 Task: Add a signature Lincoln Davis containing With heartfelt thanks and warm wishes, Lincoln Davis to email address softage.6@softage.net and add a folder Shipping labels
Action: Mouse moved to (107, 105)
Screenshot: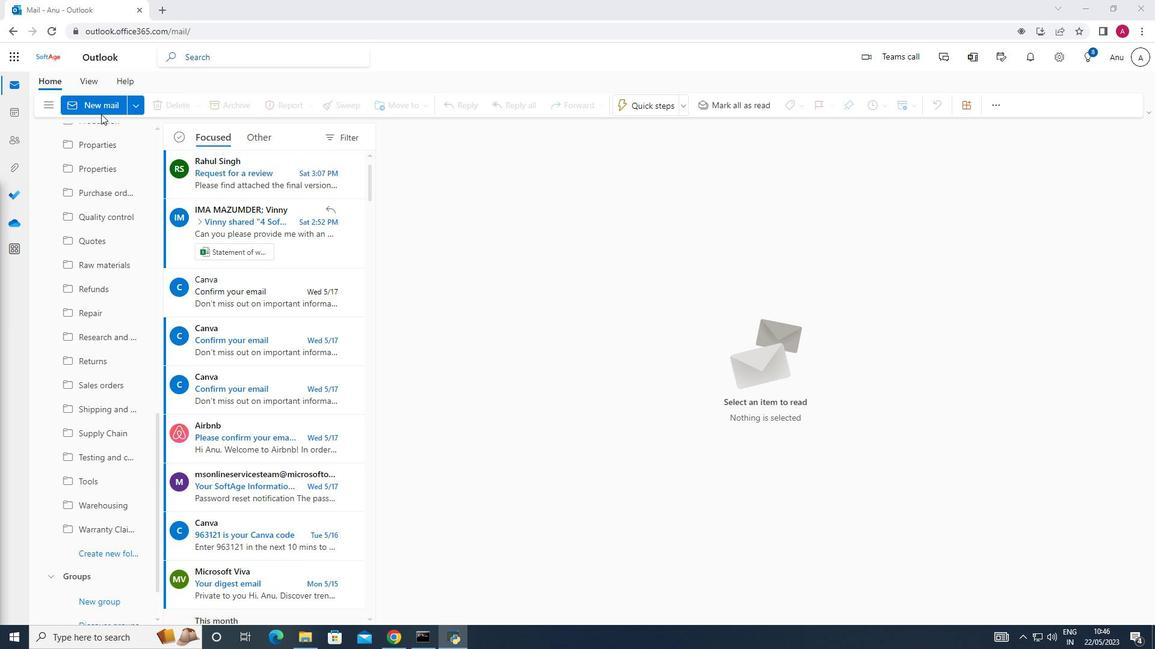 
Action: Mouse pressed left at (107, 105)
Screenshot: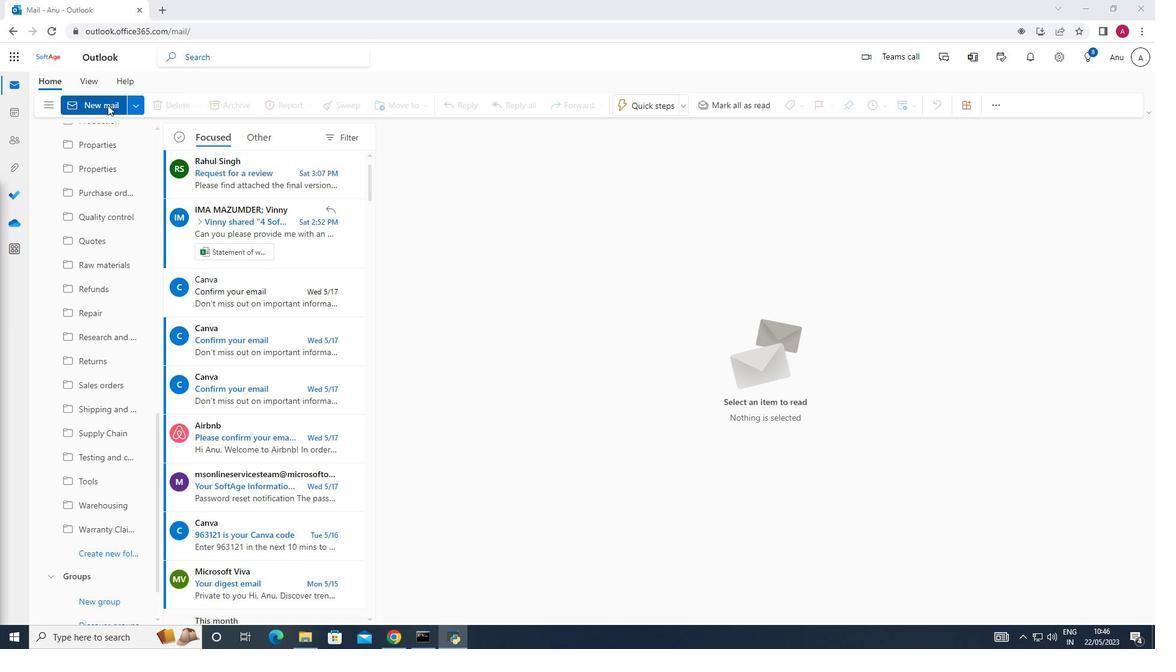 
Action: Mouse moved to (821, 102)
Screenshot: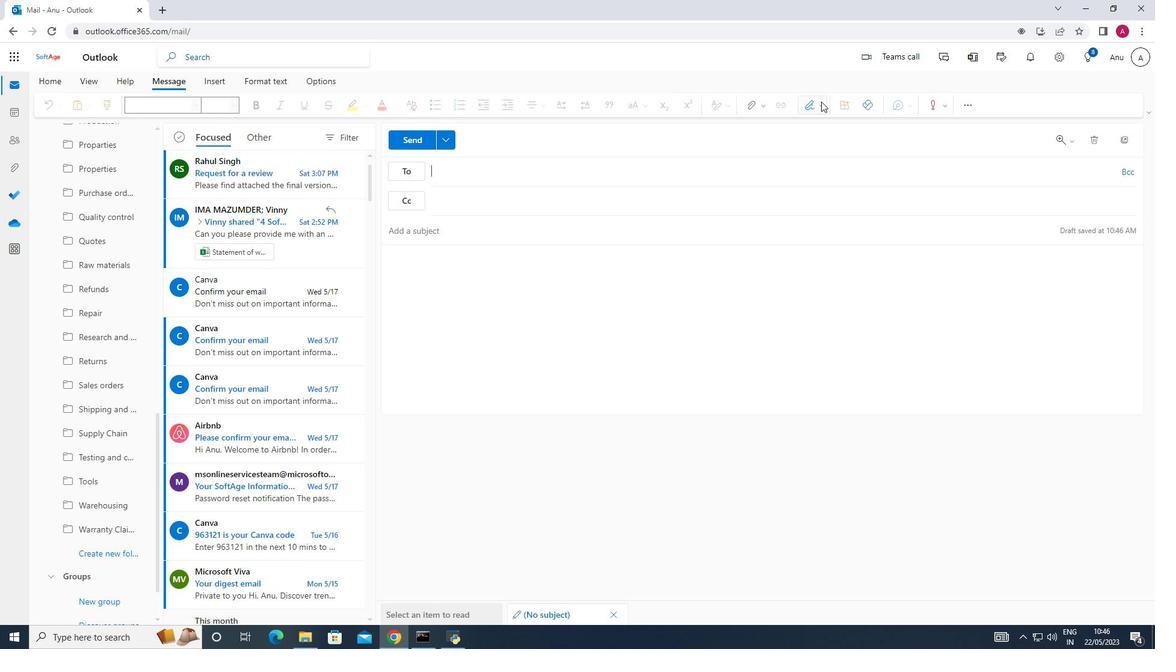 
Action: Mouse pressed left at (821, 102)
Screenshot: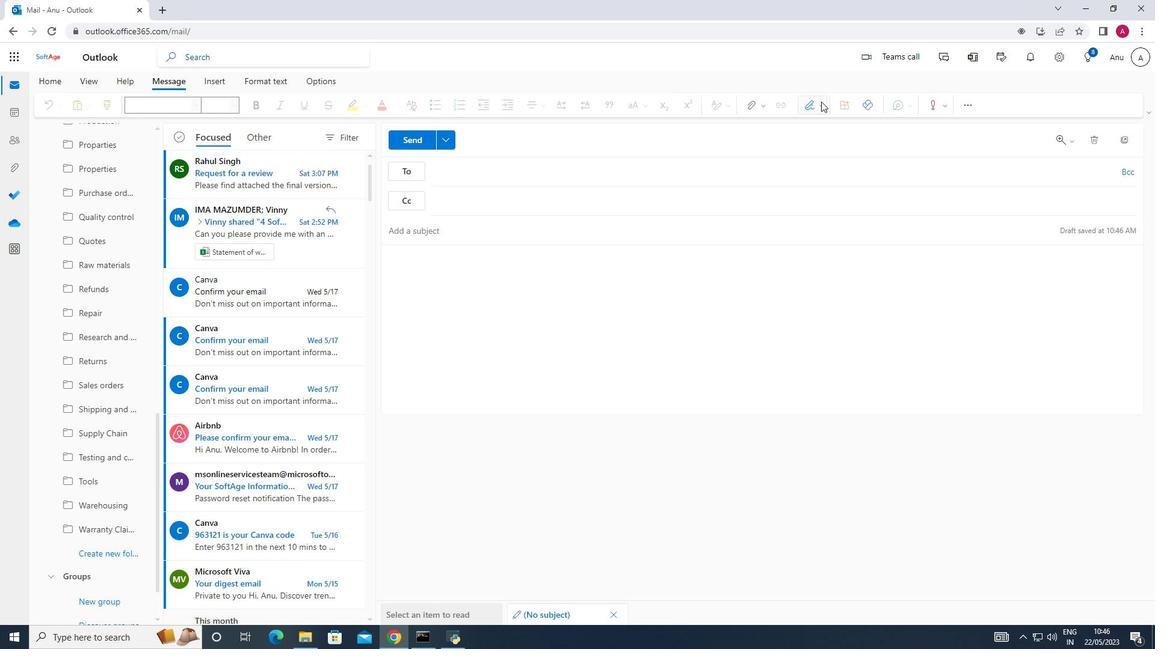 
Action: Mouse moved to (802, 153)
Screenshot: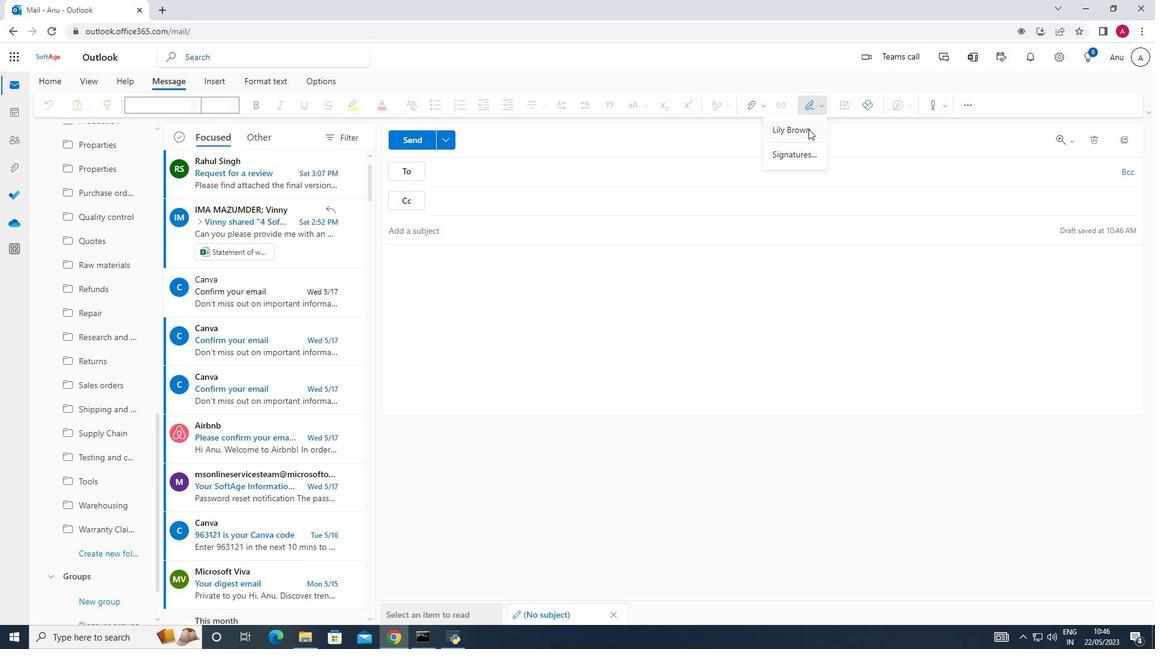 
Action: Mouse pressed left at (802, 153)
Screenshot: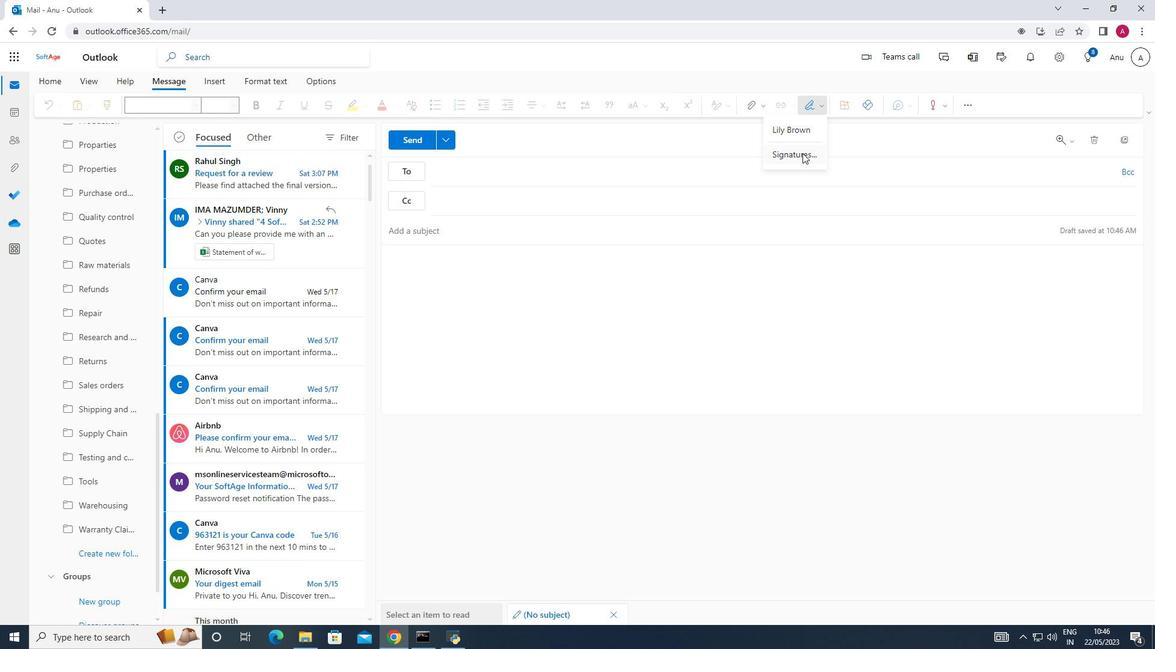 
Action: Mouse moved to (811, 197)
Screenshot: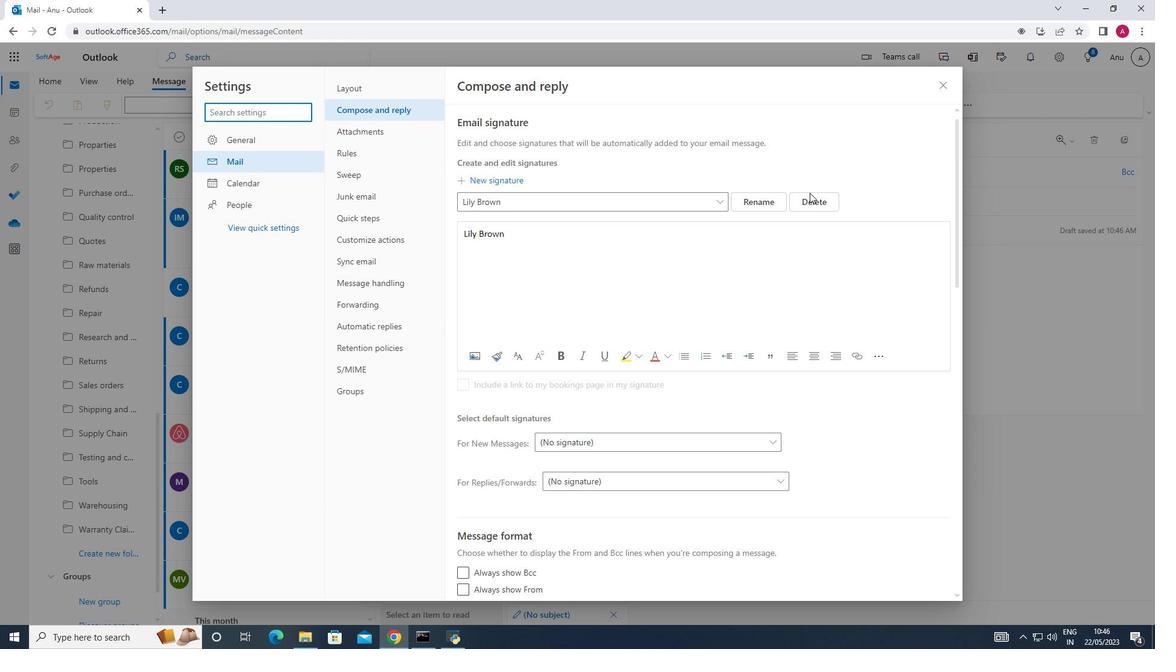 
Action: Mouse pressed left at (811, 197)
Screenshot: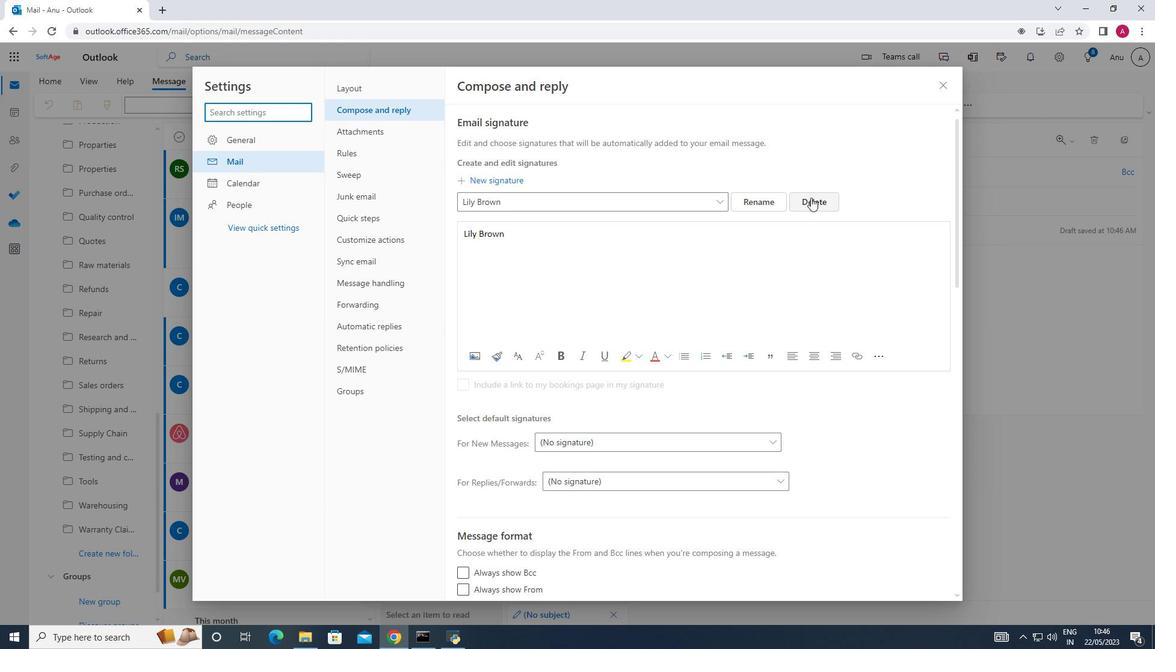 
Action: Mouse moved to (510, 203)
Screenshot: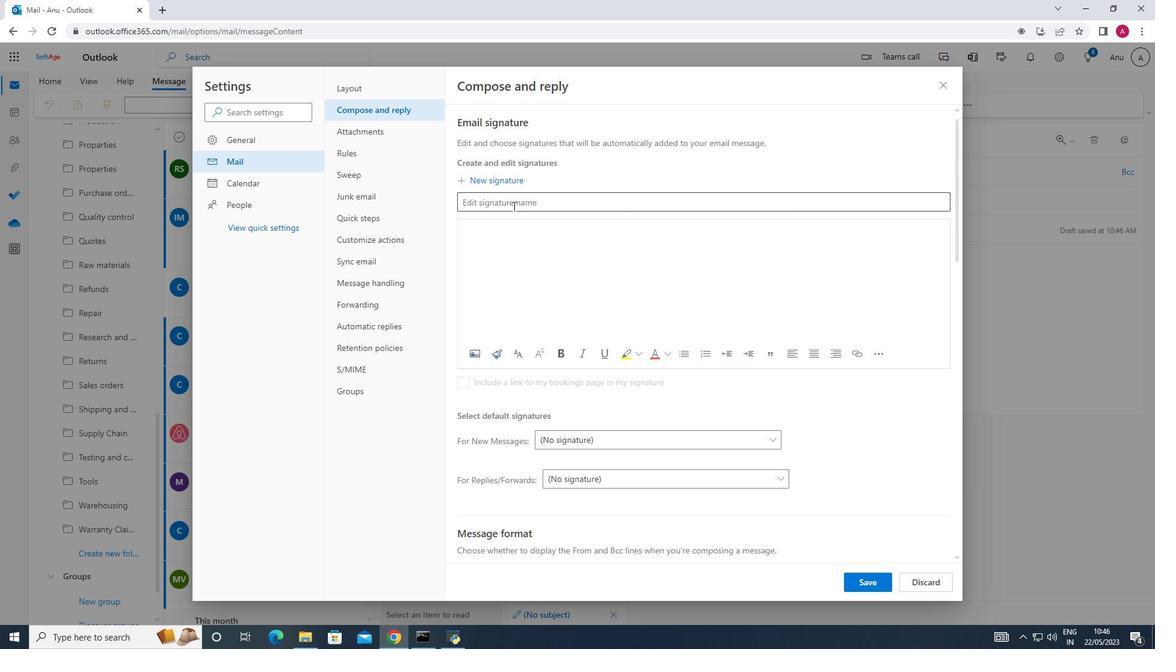 
Action: Mouse pressed left at (510, 203)
Screenshot: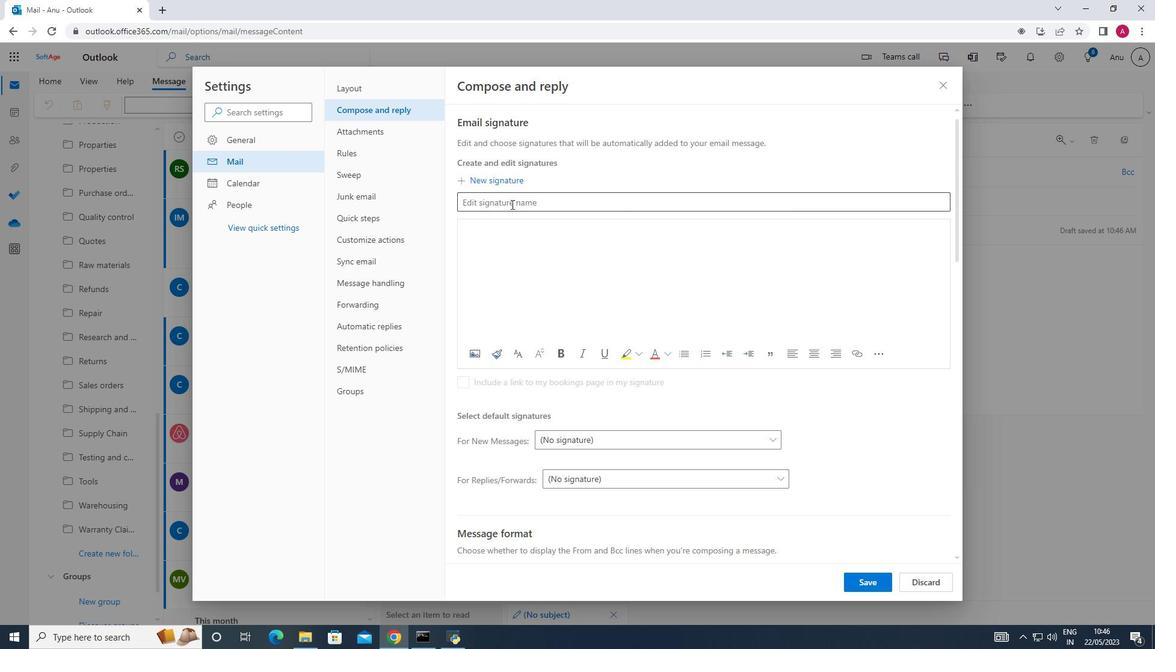 
Action: Key pressed <Key.shift><Key.shift><Key.shift><Key.shift><Key.shift><Key.shift><Key.shift><Key.shift><Key.shift><Key.shift><Key.shift><Key.shift><Key.shift><Key.shift><Key.shift><Key.shift><Key.shift><Key.shift><Key.shift><Key.shift><Key.shift><Key.shift><Key.shift><Key.shift><Key.shift><Key.shift><Key.shift><Key.shift><Key.shift><Key.shift><Key.shift><Key.shift><Key.shift><Key.shift><Key.shift><Key.shift><Key.shift><Key.shift><Key.shift><Key.shift>Lincoln<Key.space><Key.shift>Davis
Screenshot: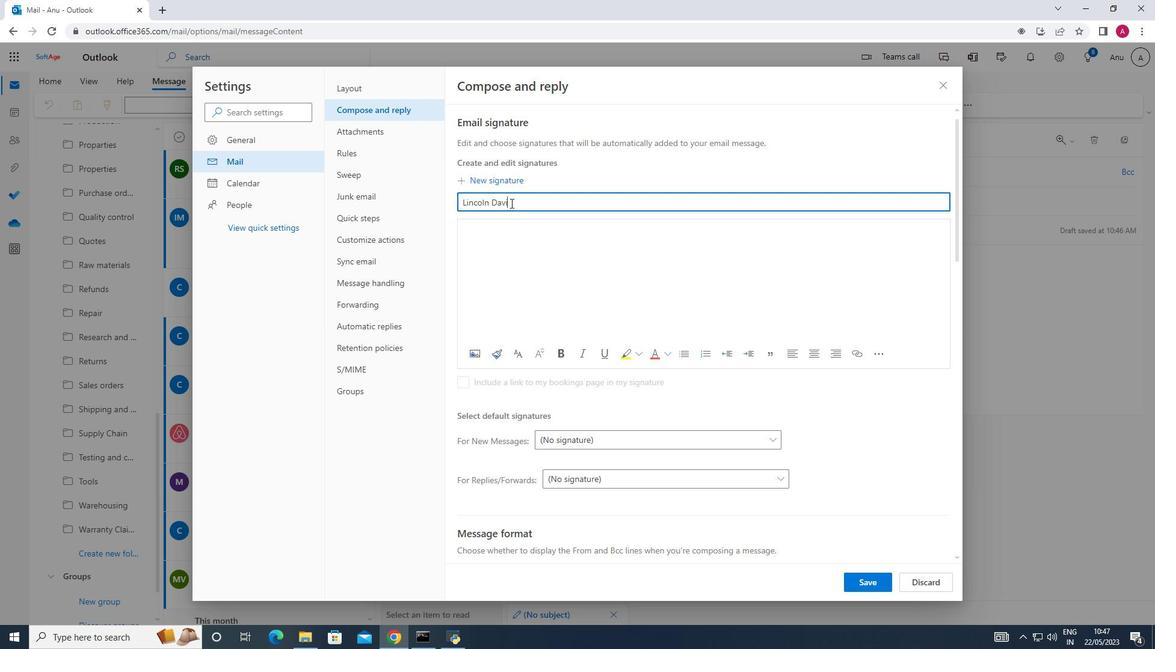 
Action: Mouse moved to (481, 224)
Screenshot: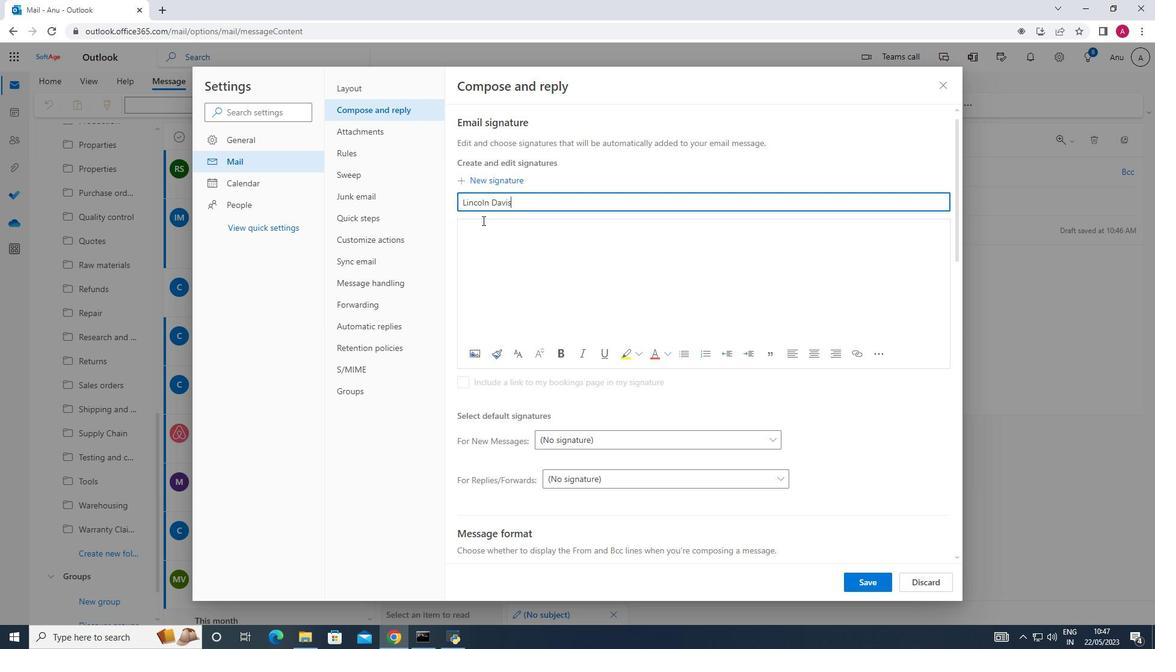 
Action: Mouse pressed left at (481, 224)
Screenshot: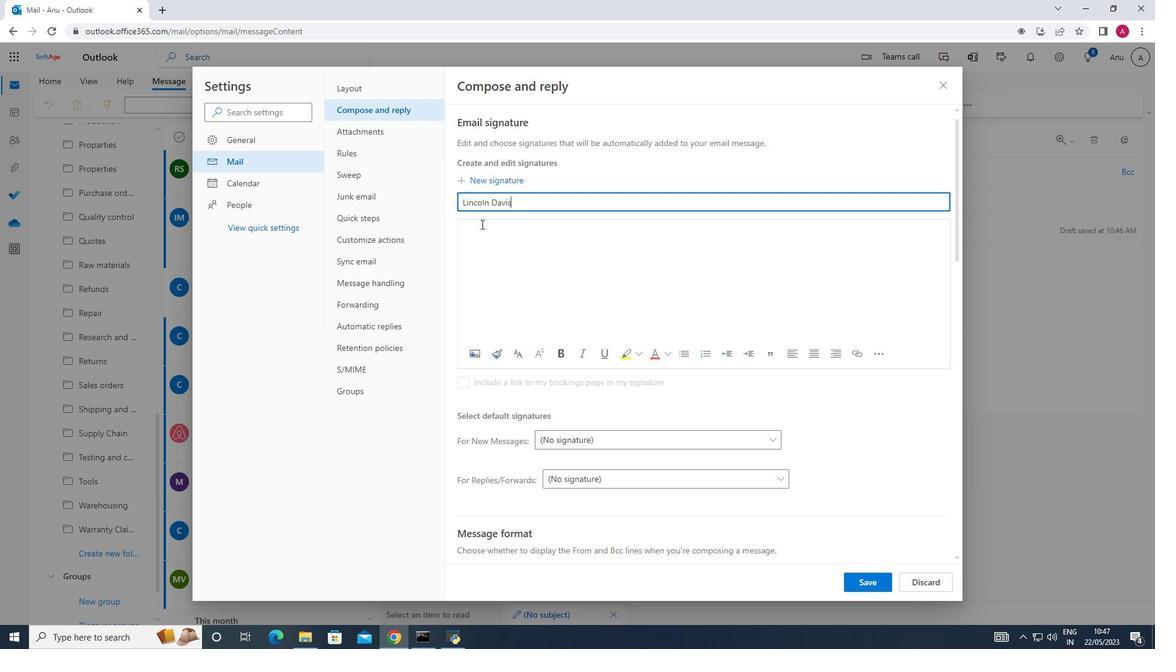 
Action: Mouse moved to (480, 225)
Screenshot: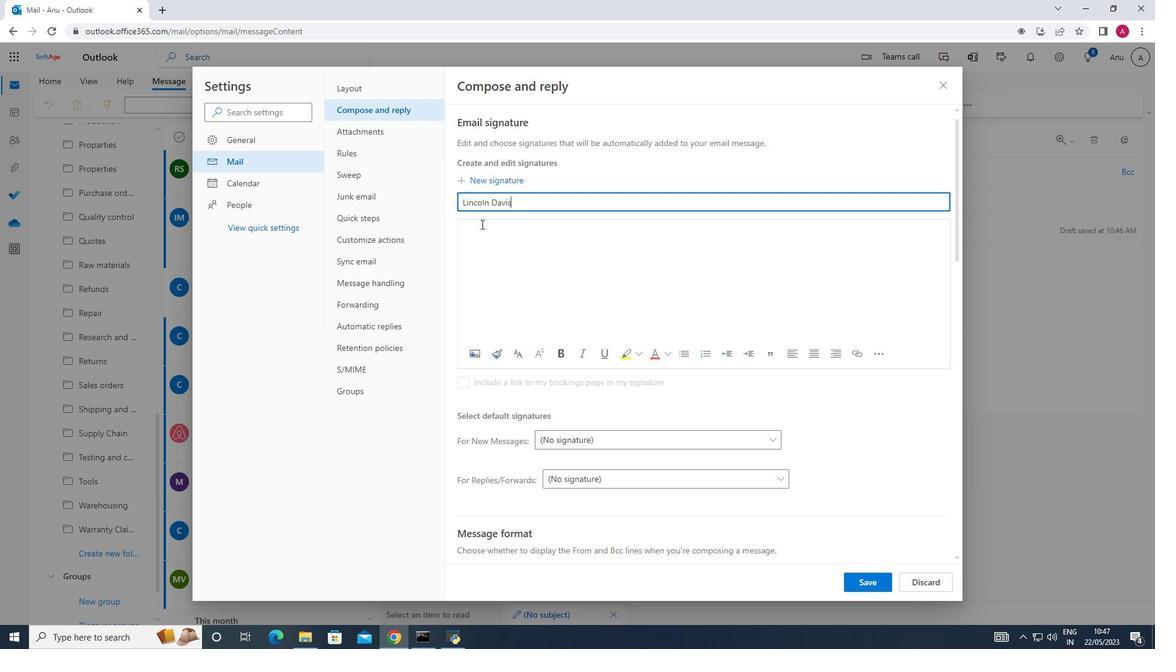 
Action: Key pressed <Key.shift>Lincoln<Key.space><Key.shift>Davis
Screenshot: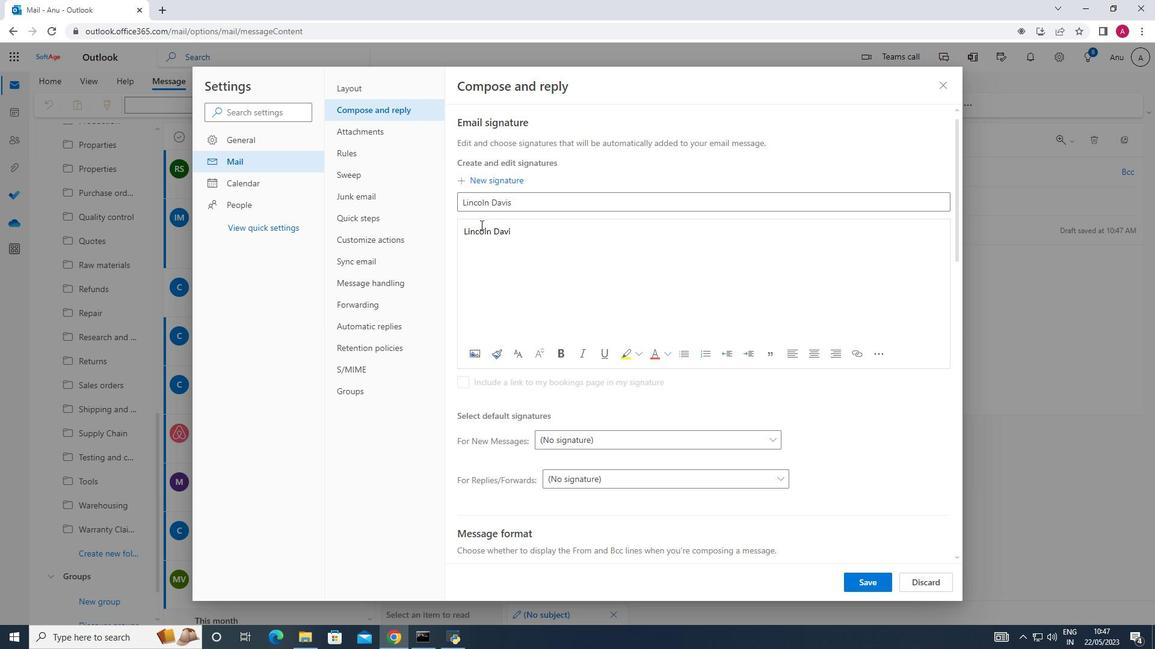
Action: Mouse moved to (867, 584)
Screenshot: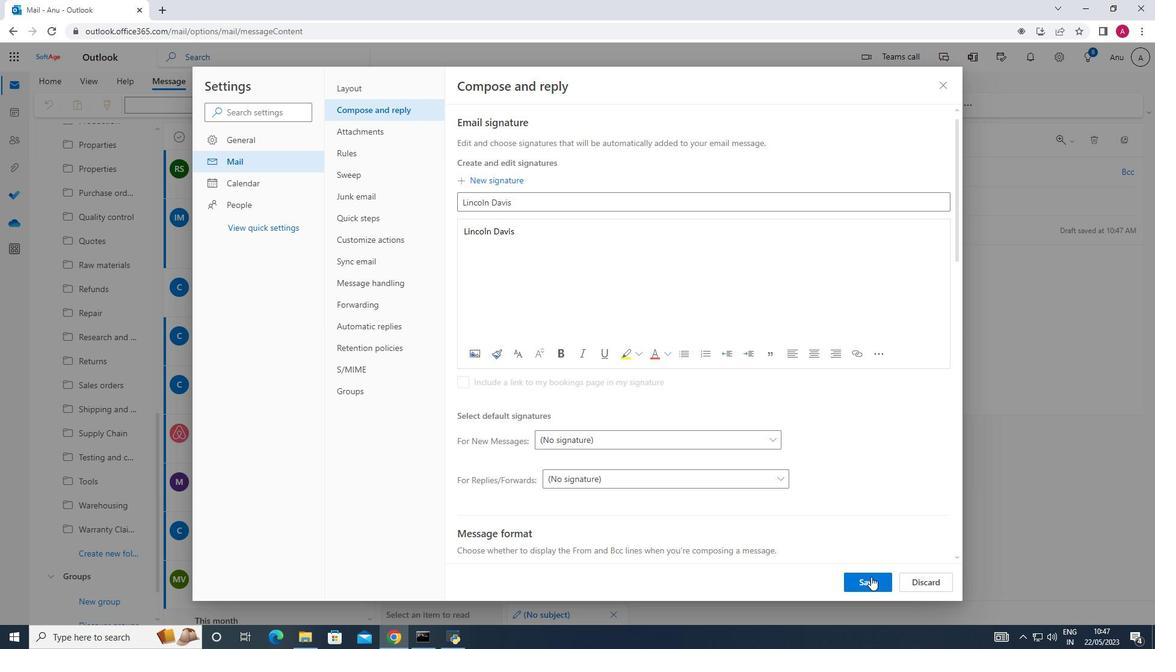 
Action: Mouse pressed left at (867, 584)
Screenshot: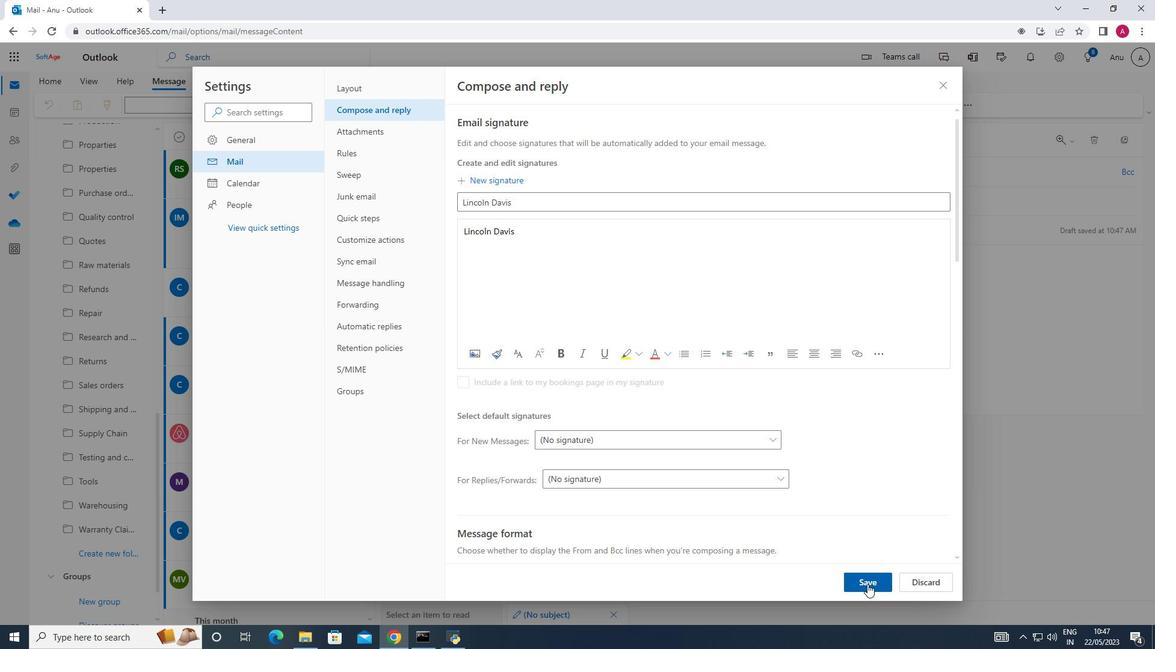 
Action: Mouse moved to (950, 87)
Screenshot: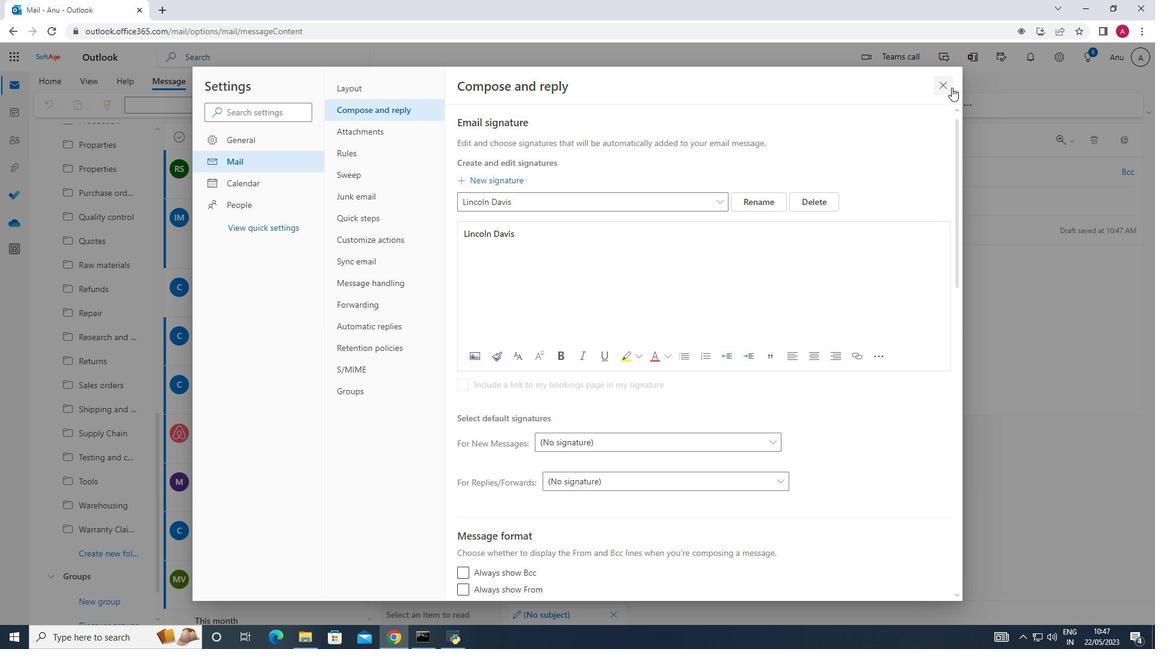 
Action: Mouse pressed left at (950, 87)
Screenshot: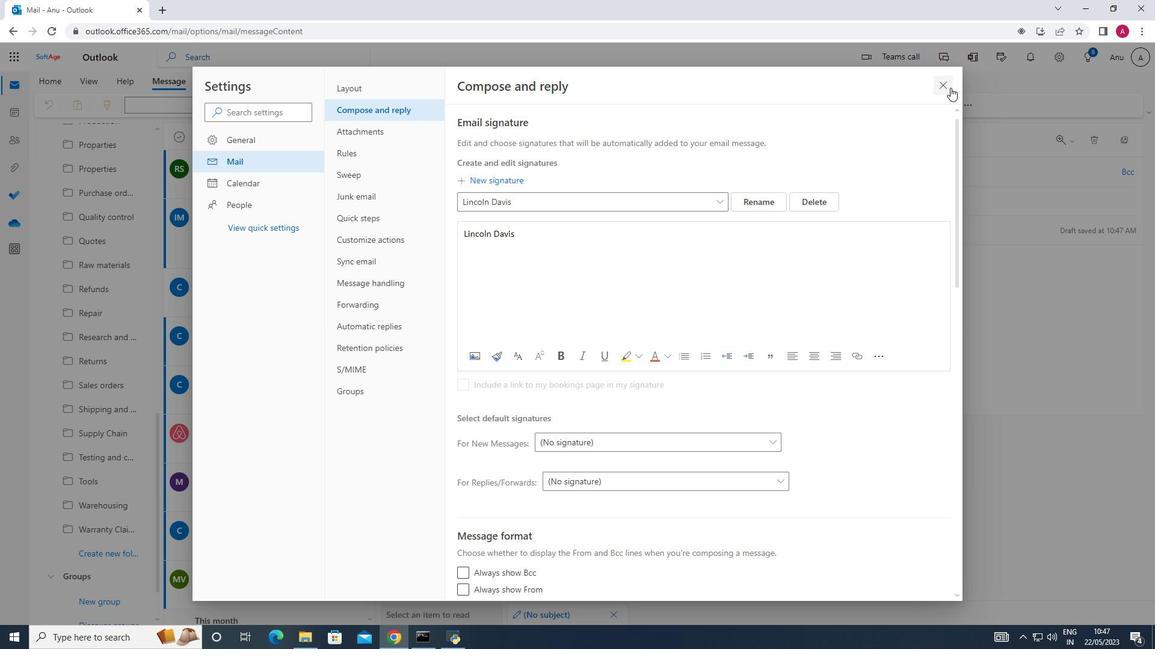 
Action: Mouse moved to (826, 102)
Screenshot: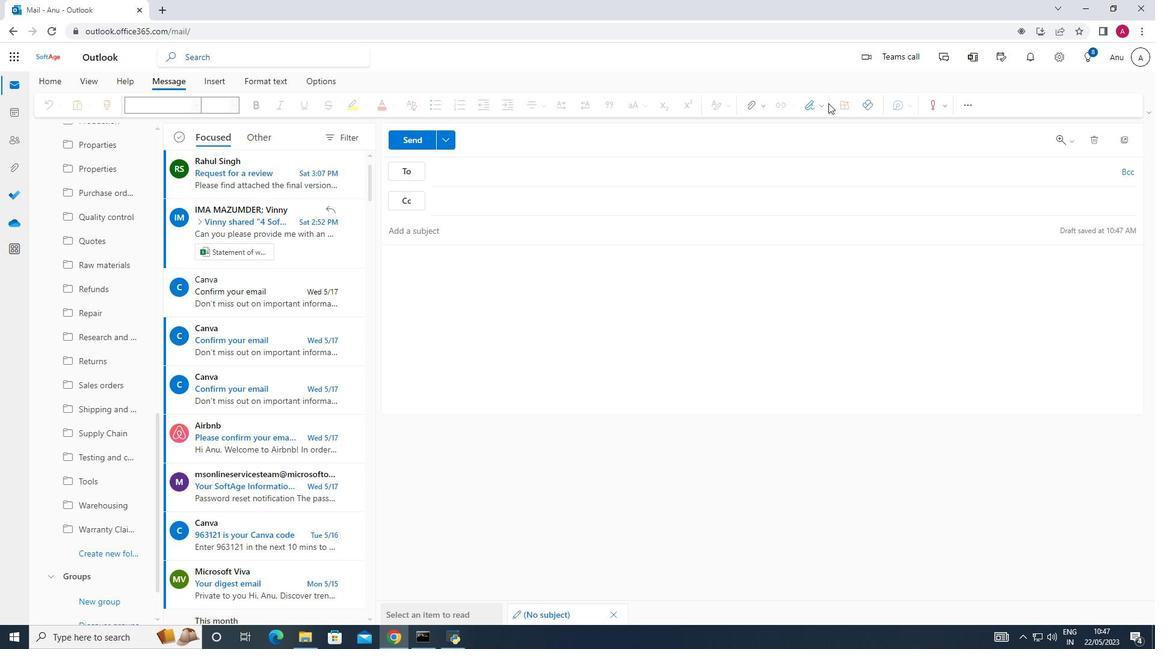 
Action: Mouse pressed left at (826, 102)
Screenshot: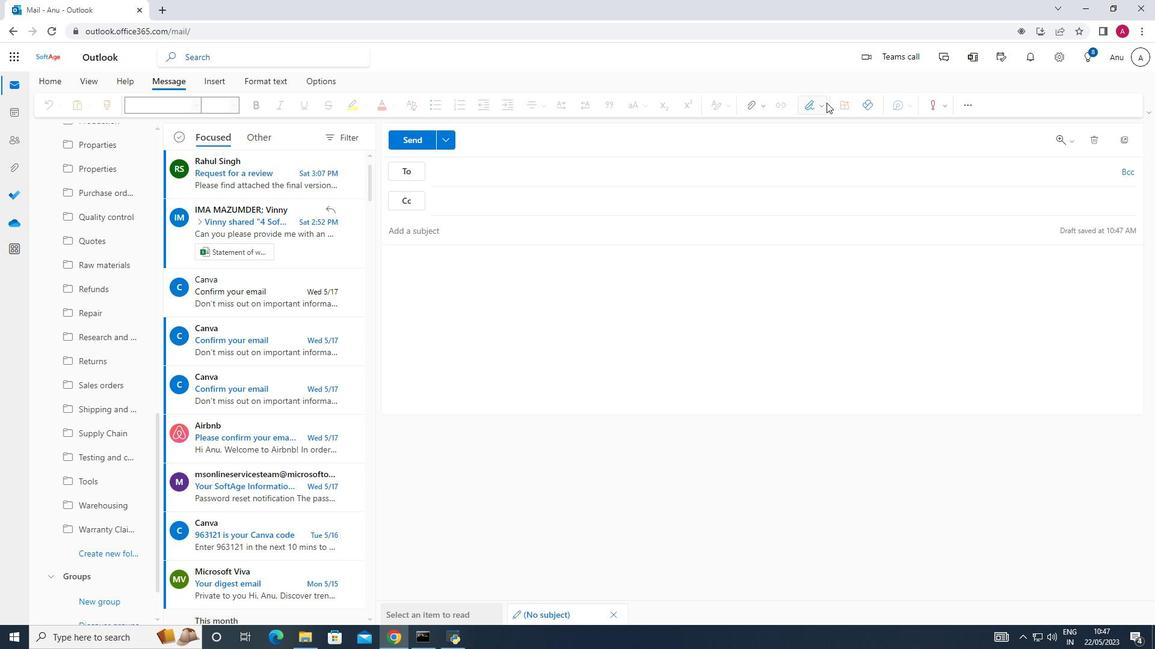 
Action: Mouse moved to (814, 132)
Screenshot: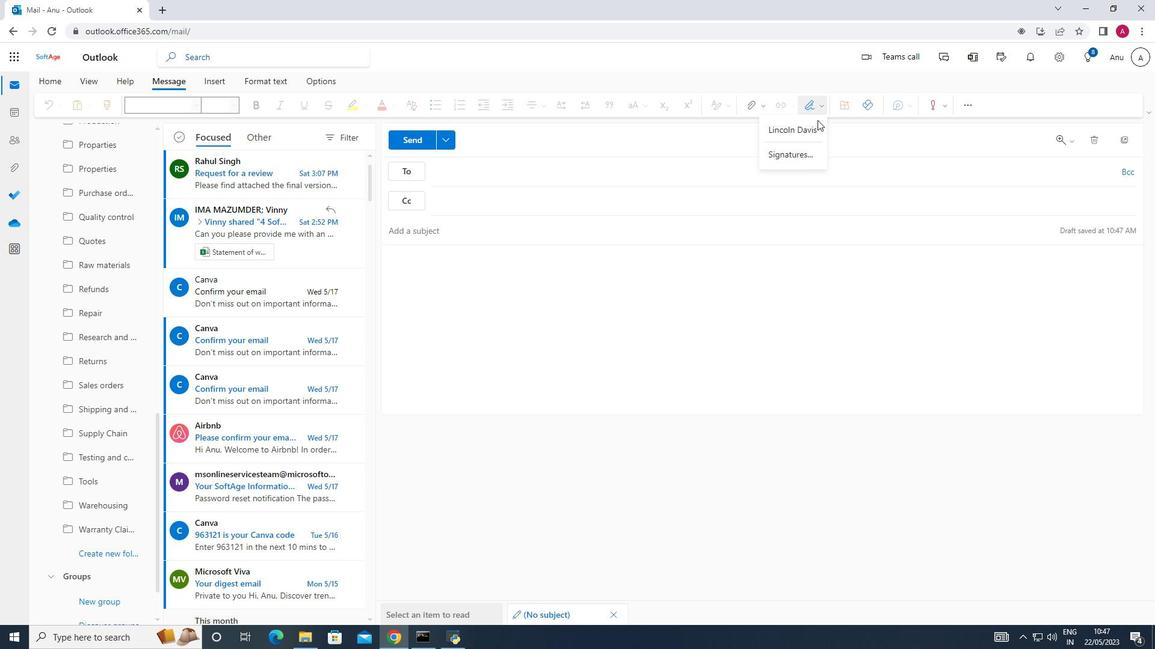 
Action: Mouse pressed left at (814, 132)
Screenshot: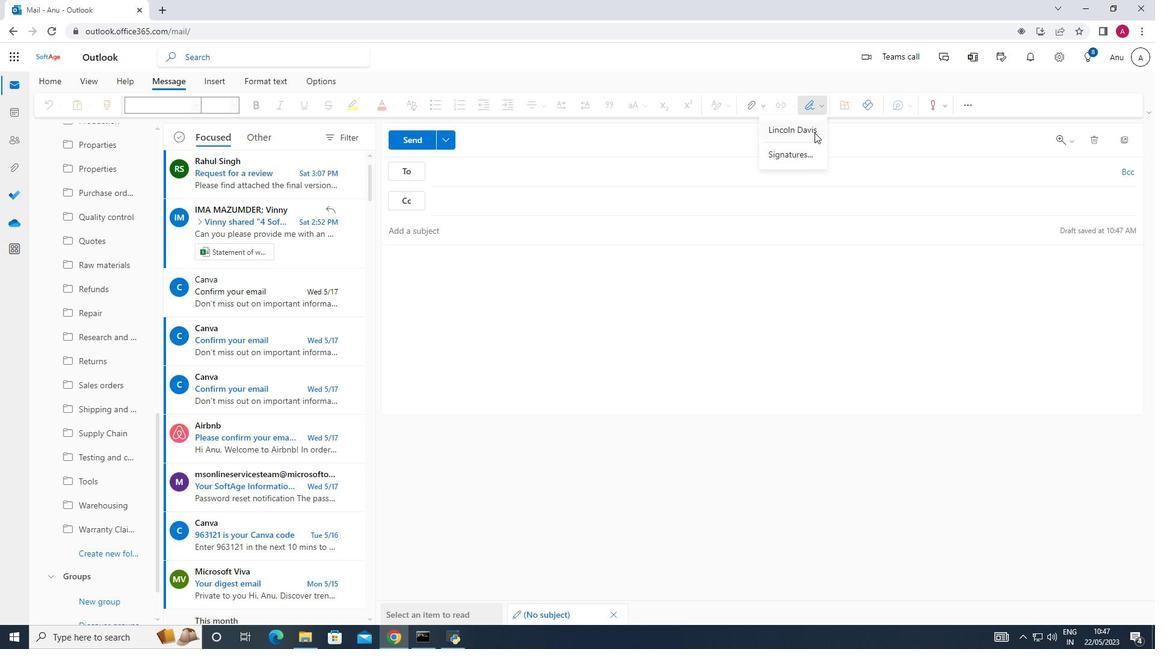 
Action: Mouse moved to (443, 250)
Screenshot: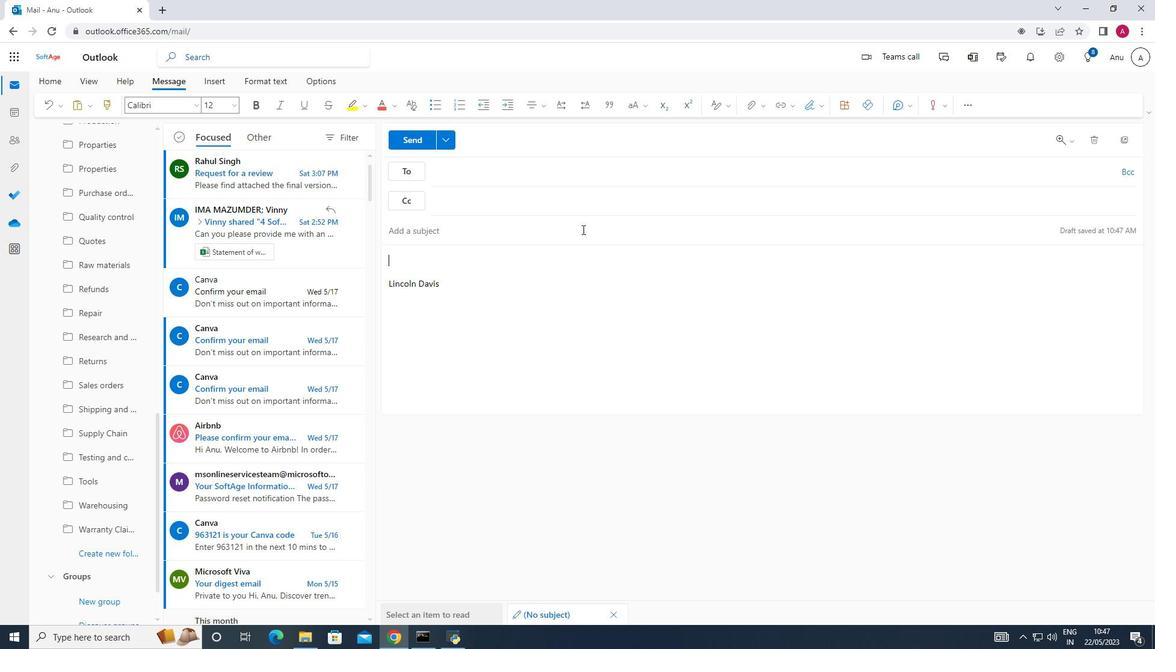 
Action: Key pressed <Key.shift>Heartfelt<Key.space>thanks<Key.space>and<Key.space>warm<Key.space>wishes.
Screenshot: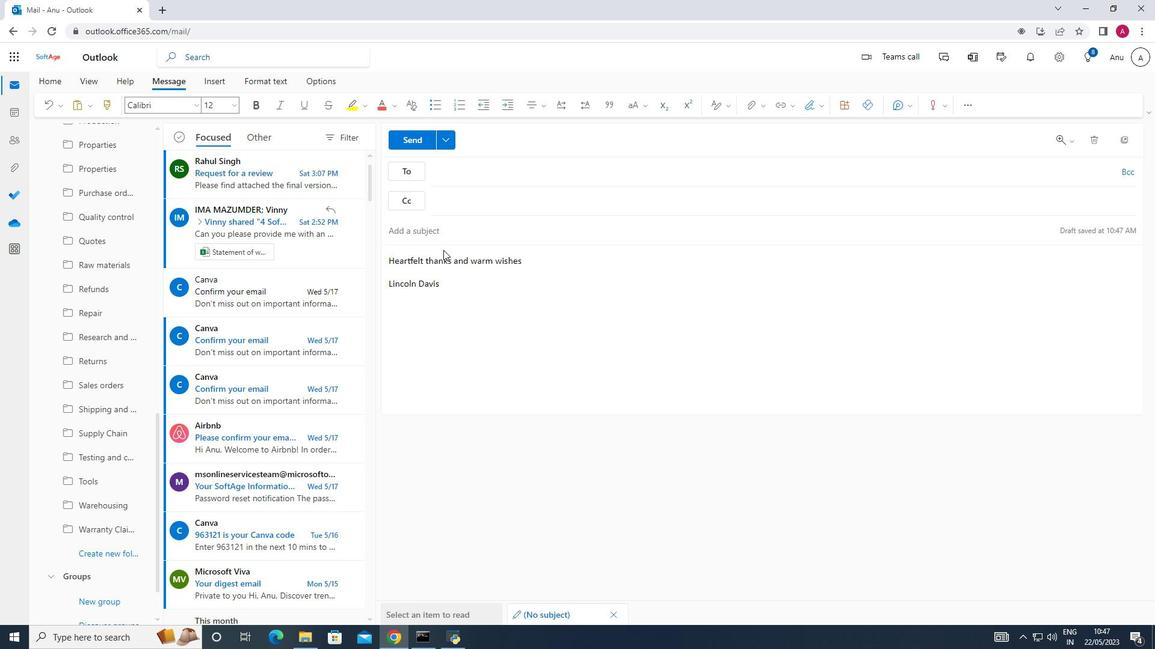 
Action: Mouse moved to (446, 169)
Screenshot: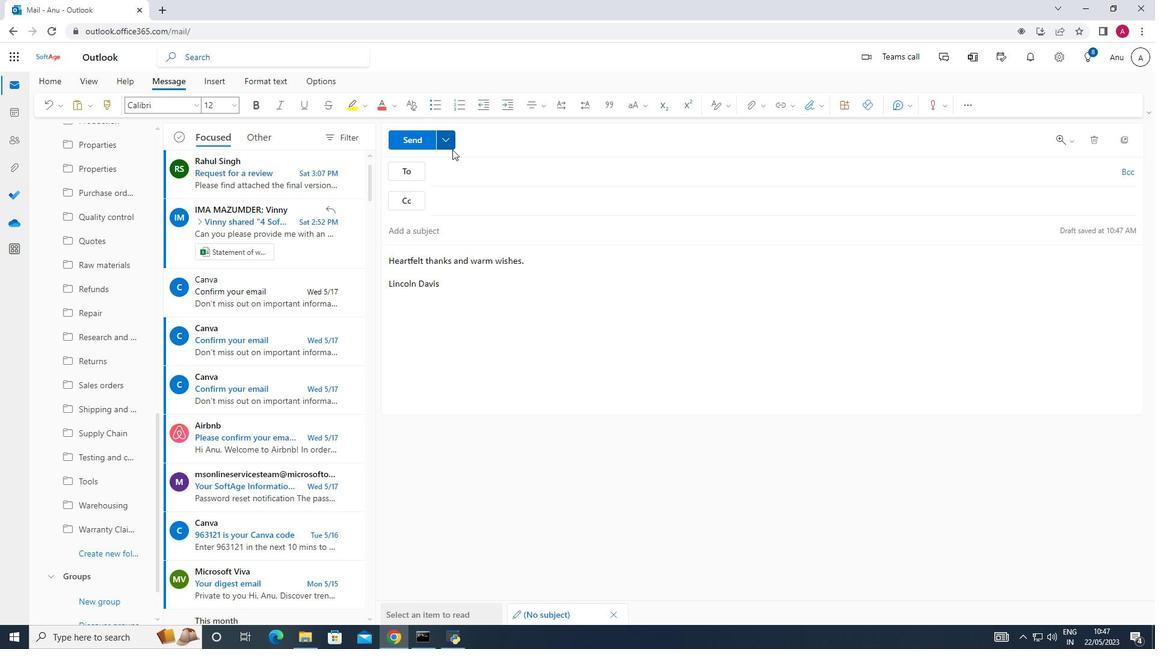 
Action: Mouse pressed left at (446, 169)
Screenshot: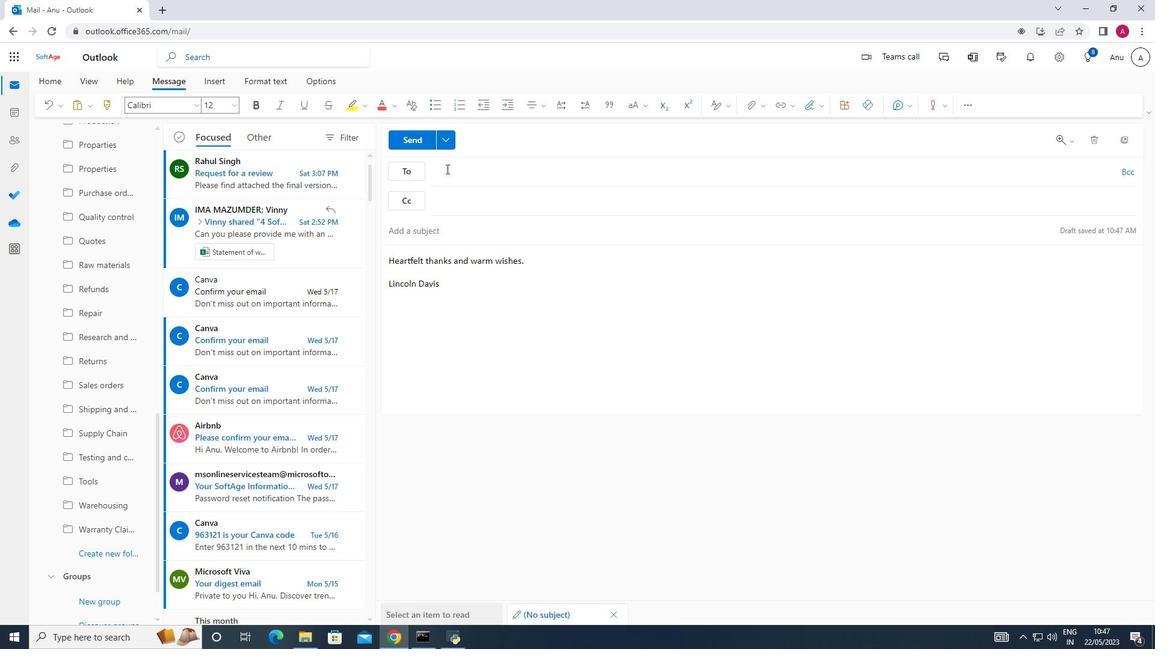 
Action: Key pressed softage.6<Key.shift>@softage,<Key.backspace>.net
Screenshot: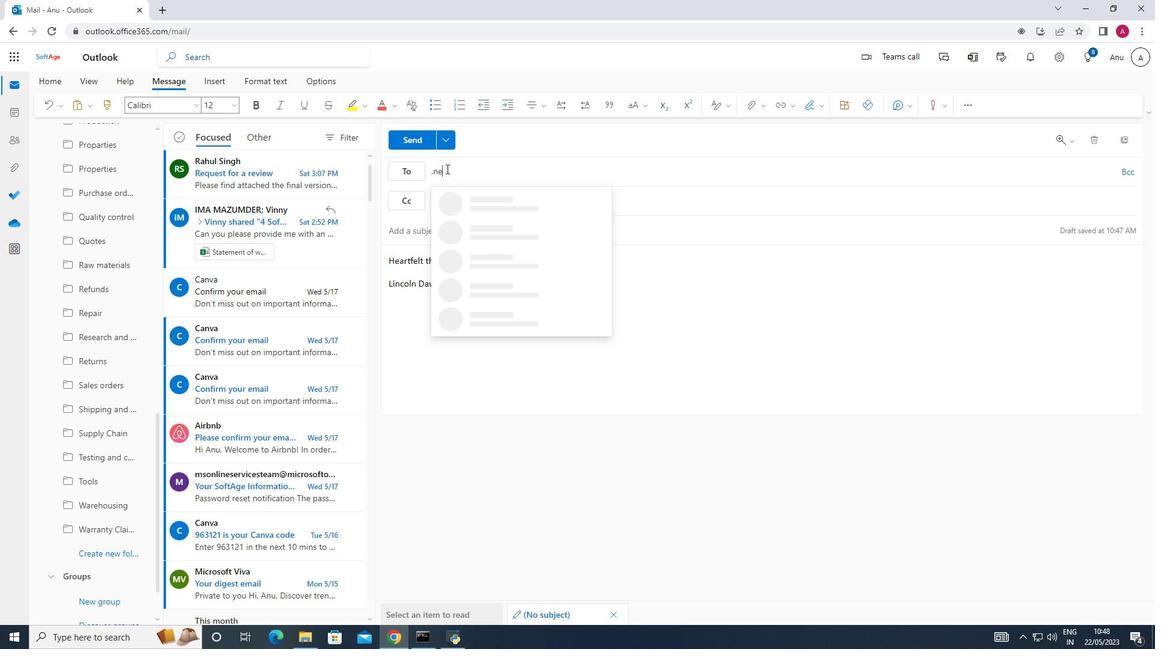 
Action: Mouse moved to (450, 167)
Screenshot: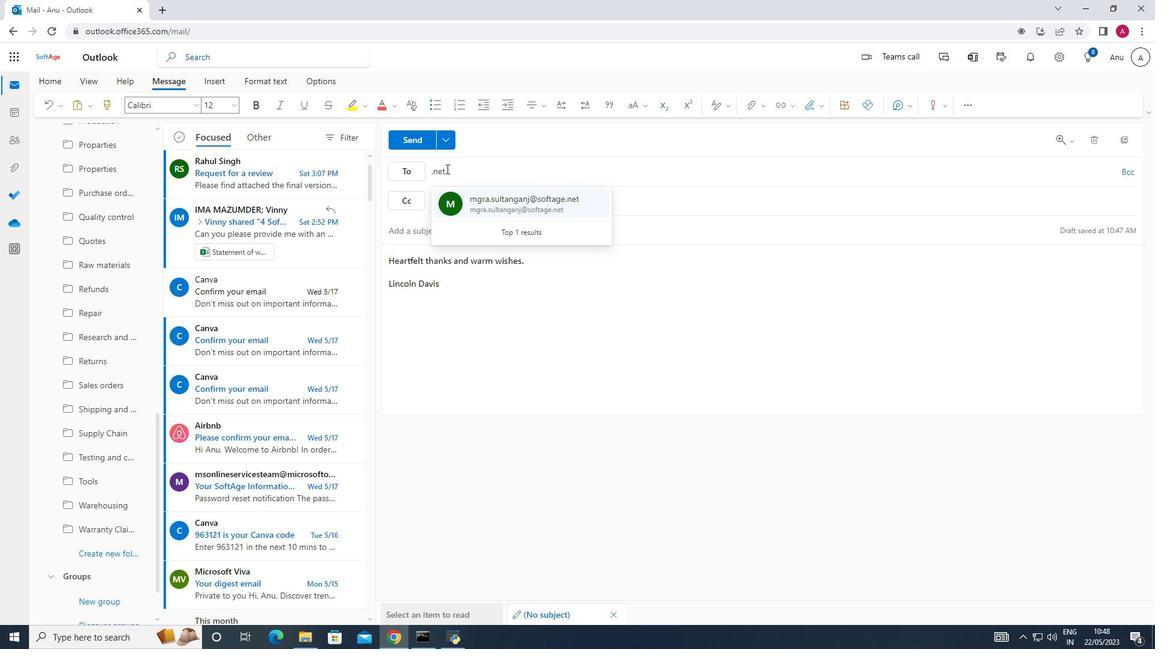
Action: Key pressed <Key.backspace><Key.backspace><Key.backspace><Key.backspace><Key.backspace><Key.backspace><Key.backspace><Key.backspace><Key.backspace><Key.backspace><Key.backspace><Key.backspace><Key.backspace><Key.backspace><Key.backspace>softage.6<Key.shift>@
Screenshot: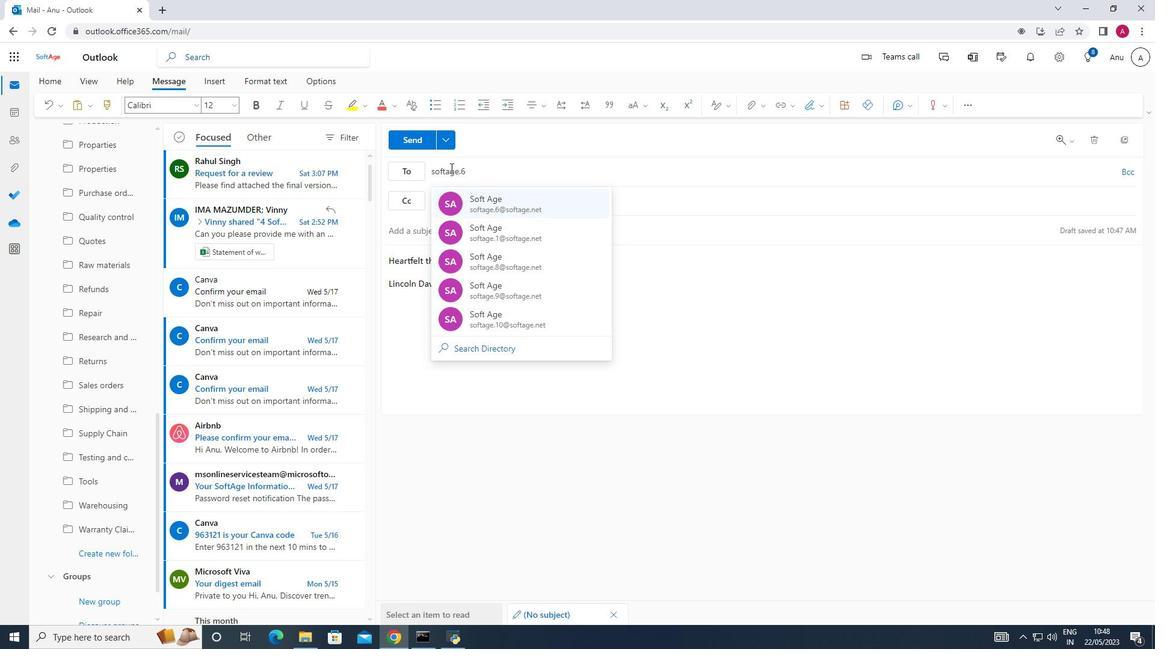 
Action: Mouse moved to (527, 195)
Screenshot: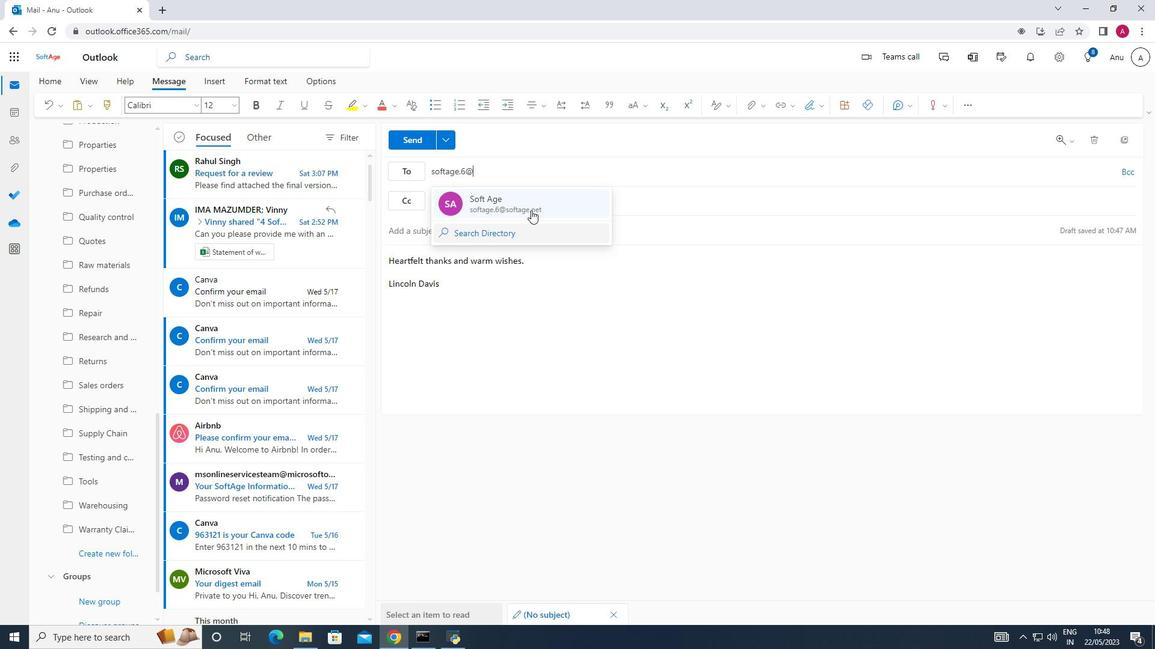
Action: Mouse pressed left at (527, 195)
Screenshot: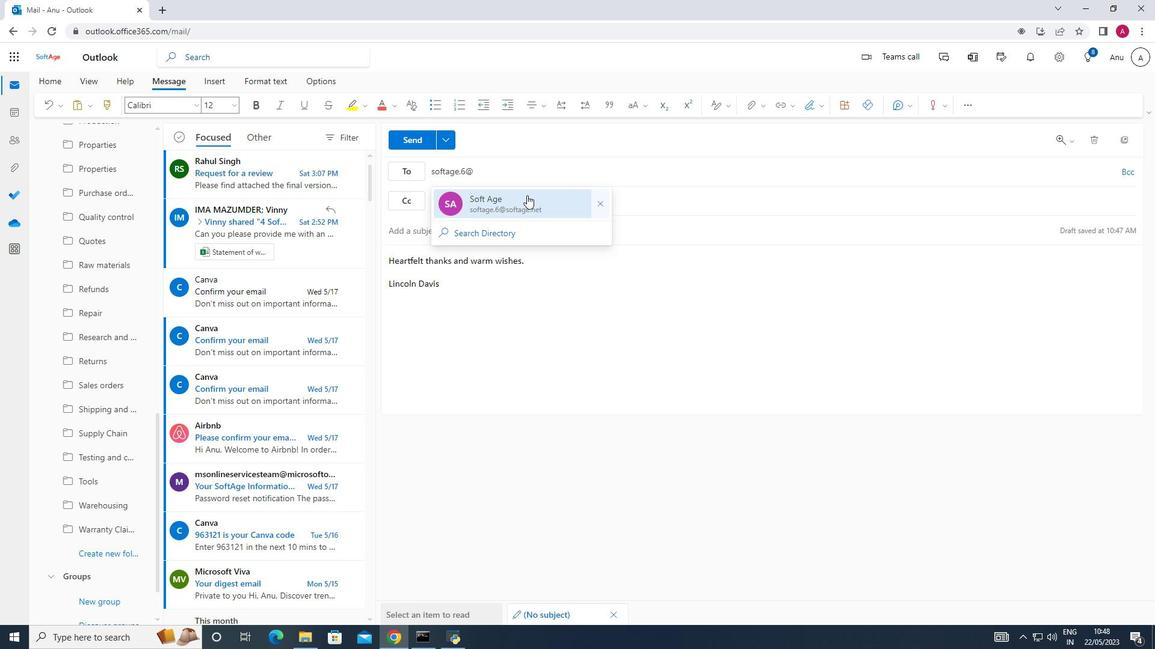 
Action: Mouse moved to (103, 551)
Screenshot: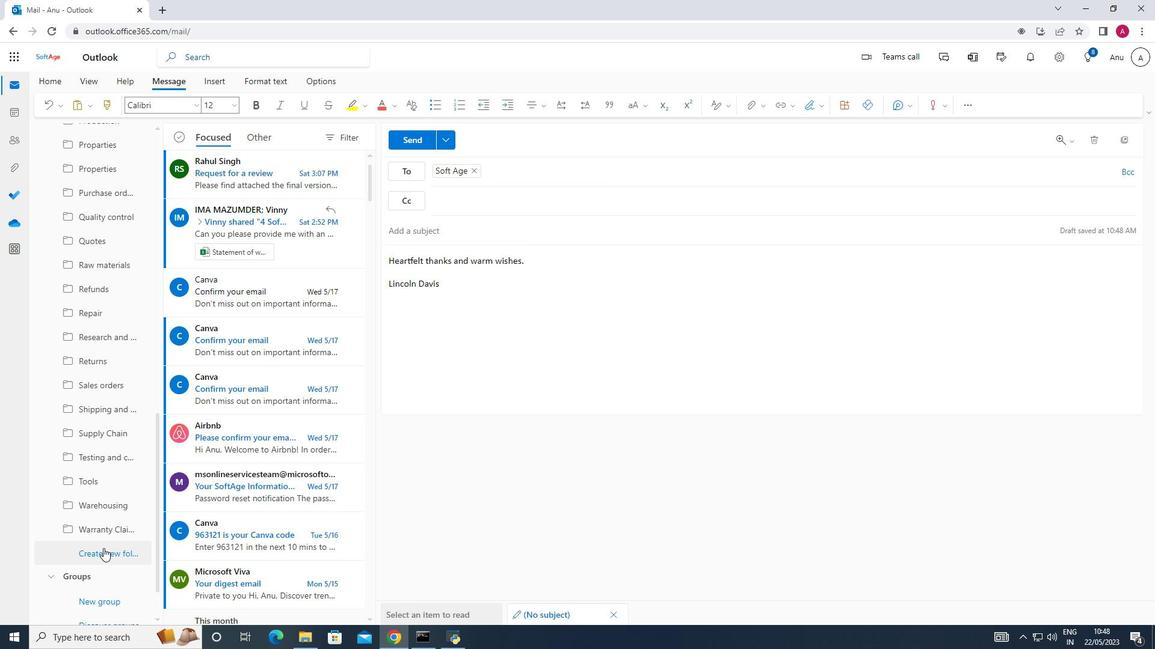 
Action: Mouse pressed left at (103, 551)
Screenshot: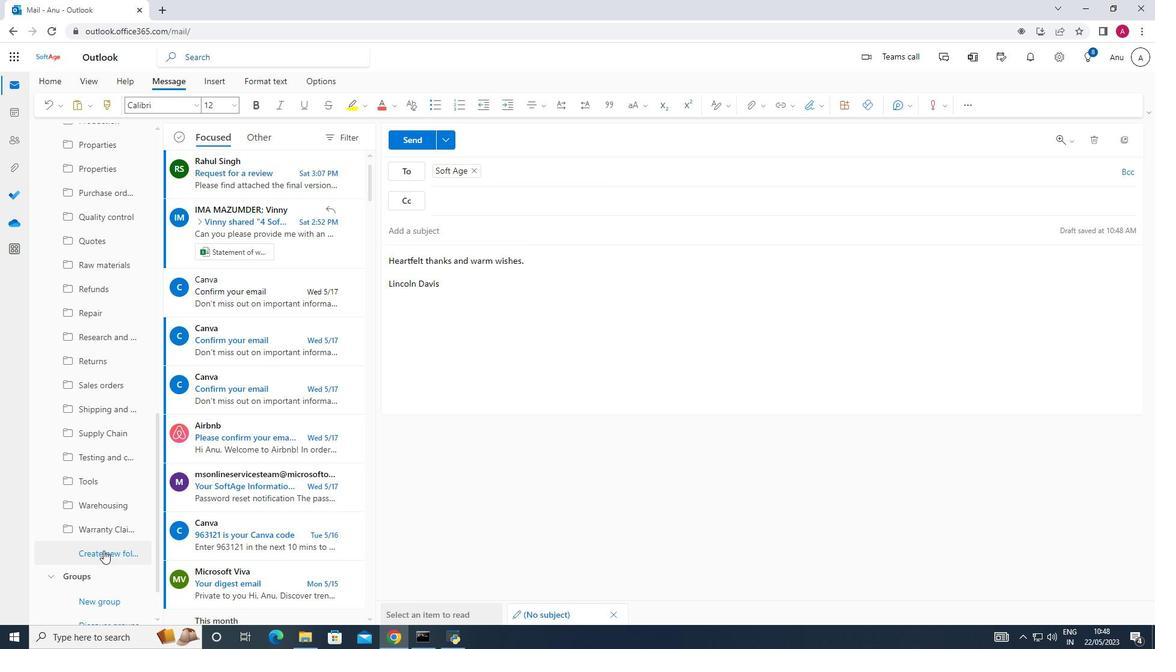 
Action: Mouse moved to (77, 547)
Screenshot: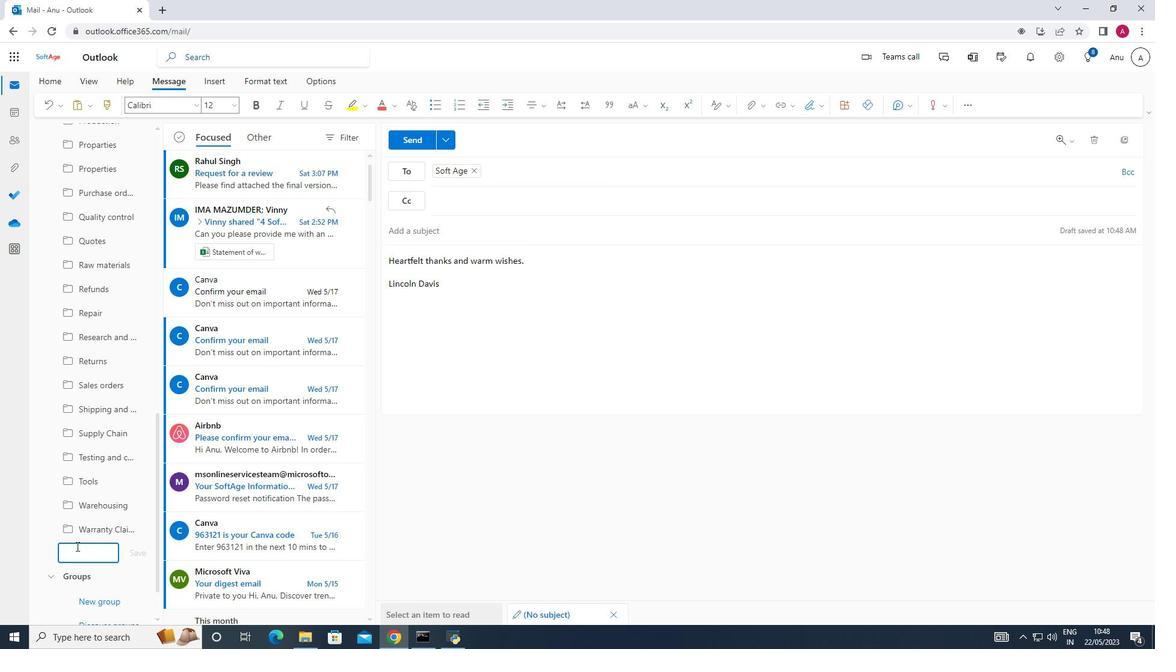
Action: Key pressed <Key.shift>Shipping<Key.space><Key.shift>labels
Screenshot: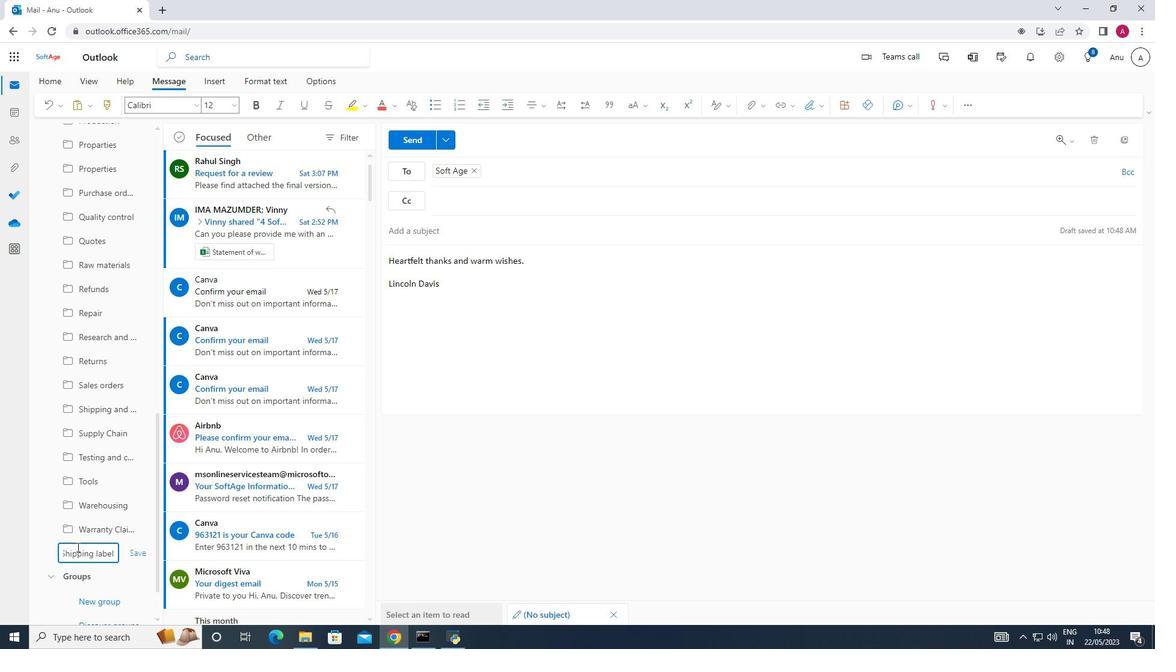 
Action: Mouse moved to (148, 508)
Screenshot: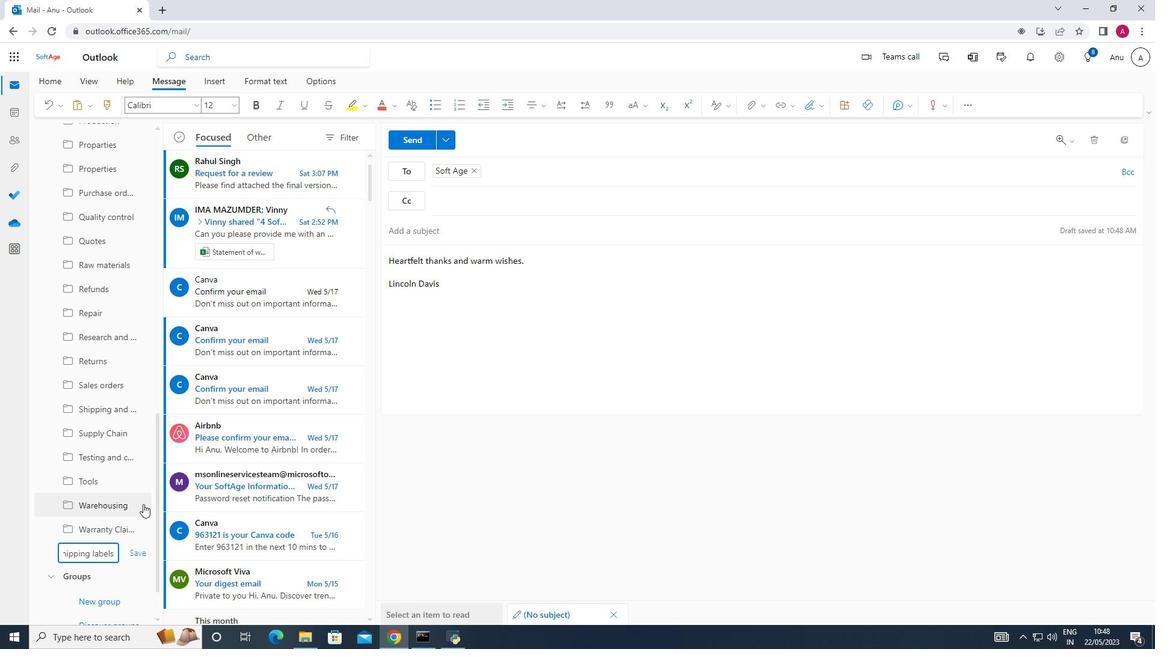 
Action: Mouse scrolled (148, 507) with delta (0, 0)
Screenshot: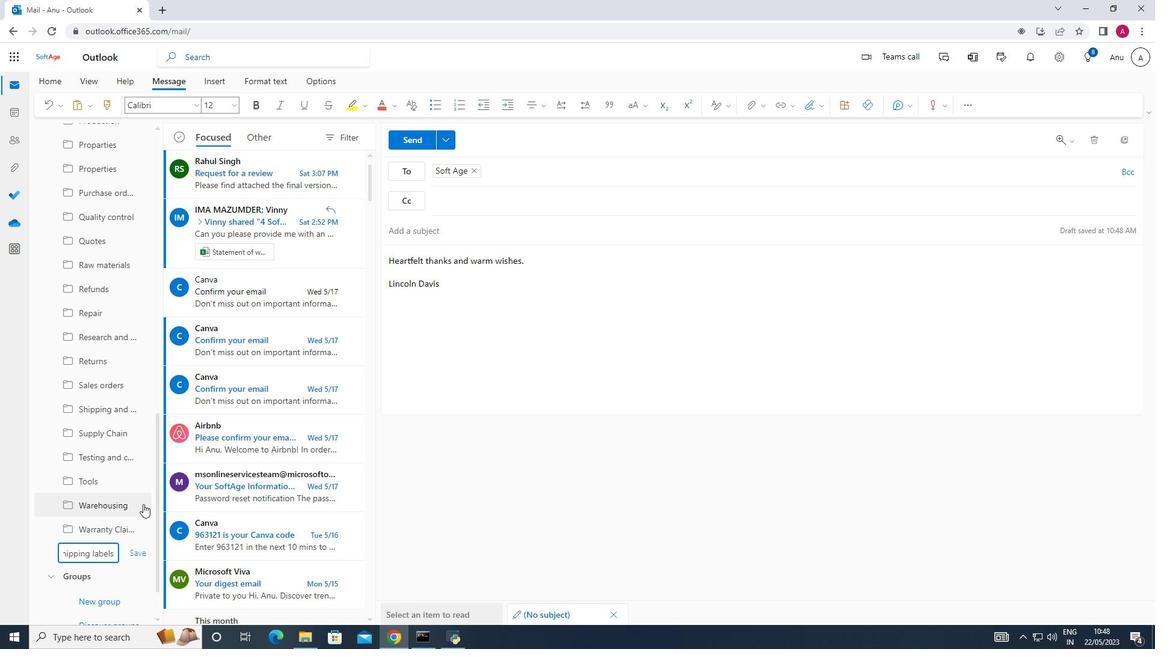 
Action: Mouse moved to (144, 507)
Screenshot: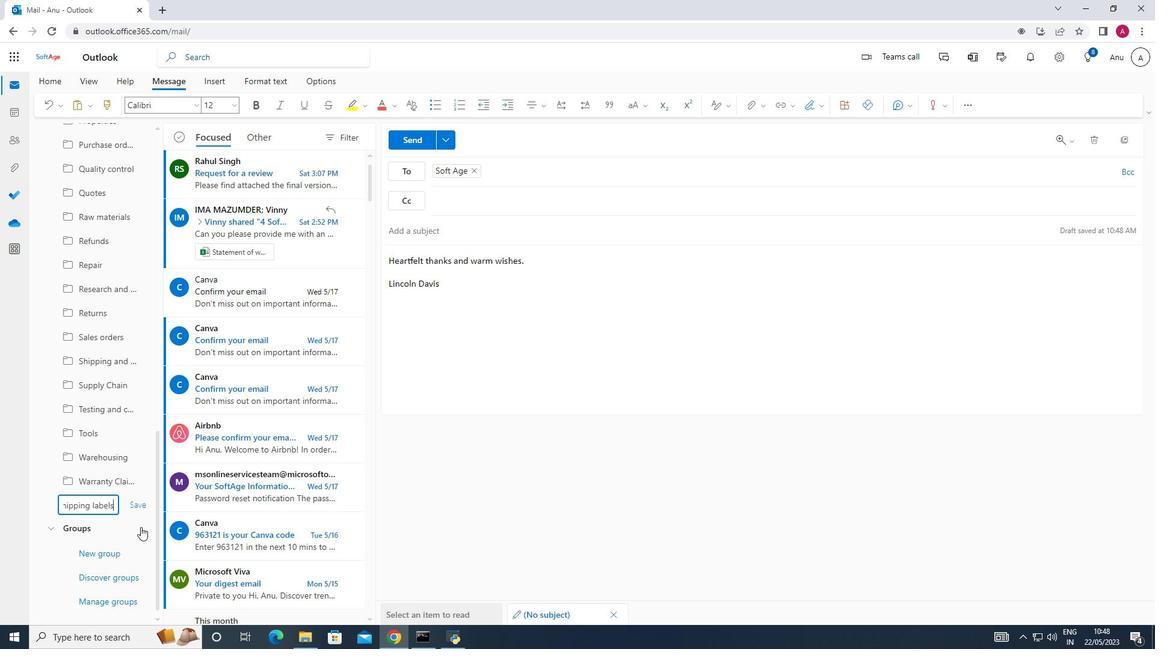 
Action: Mouse pressed left at (144, 507)
Screenshot: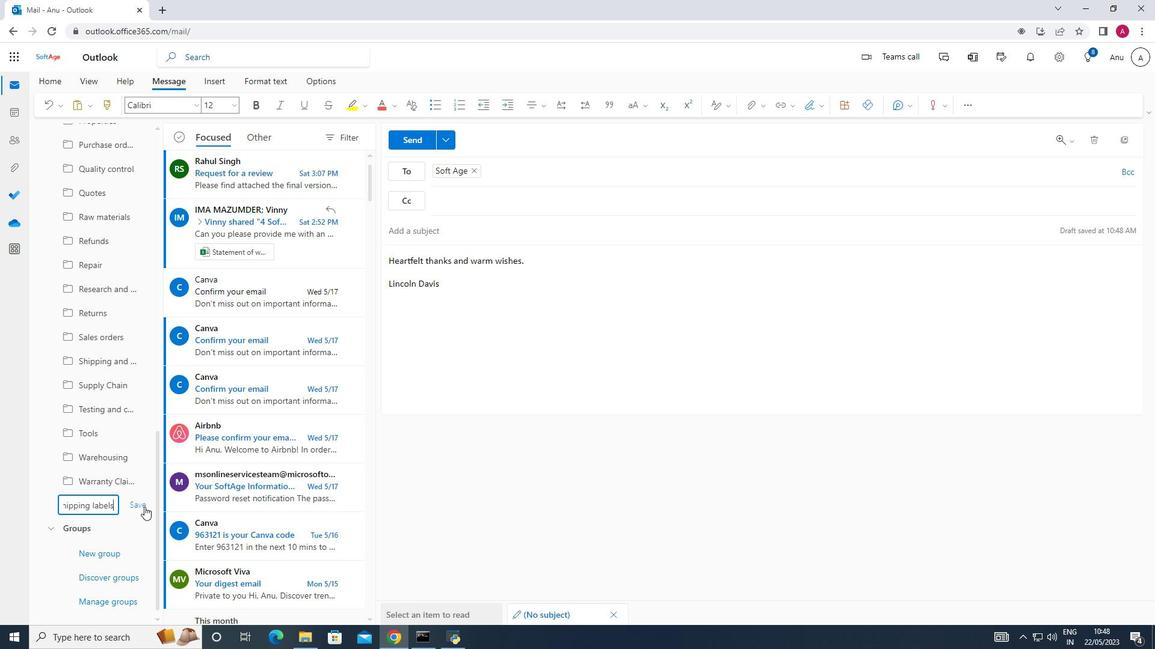 
Action: Mouse moved to (409, 138)
Screenshot: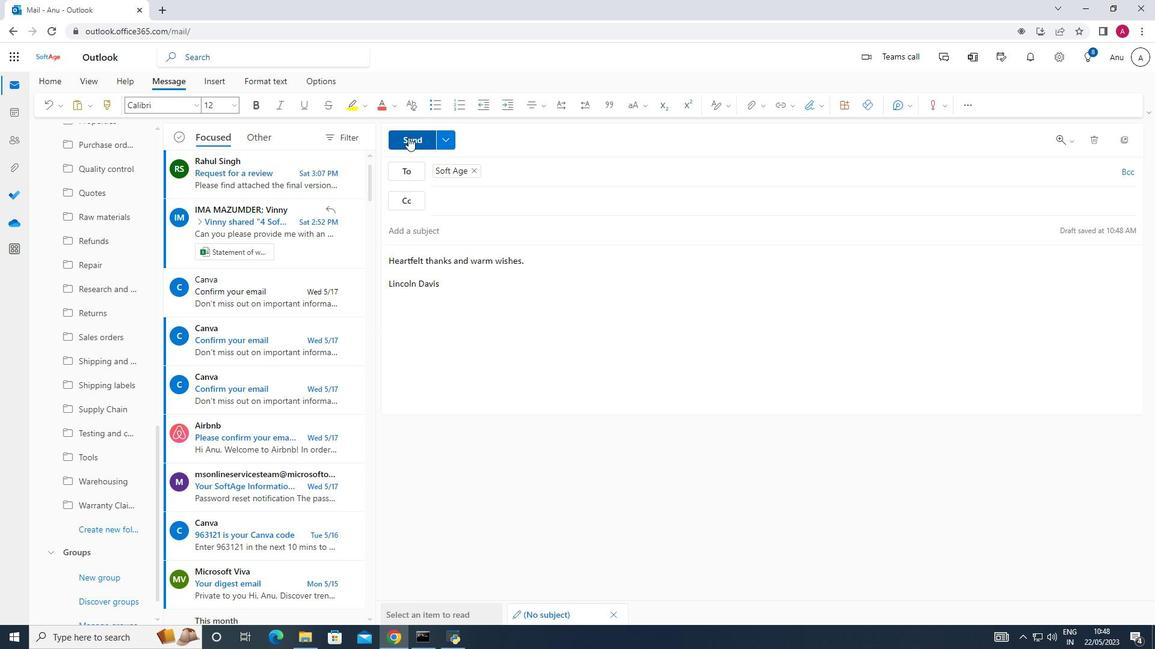 
Action: Mouse pressed left at (409, 138)
Screenshot: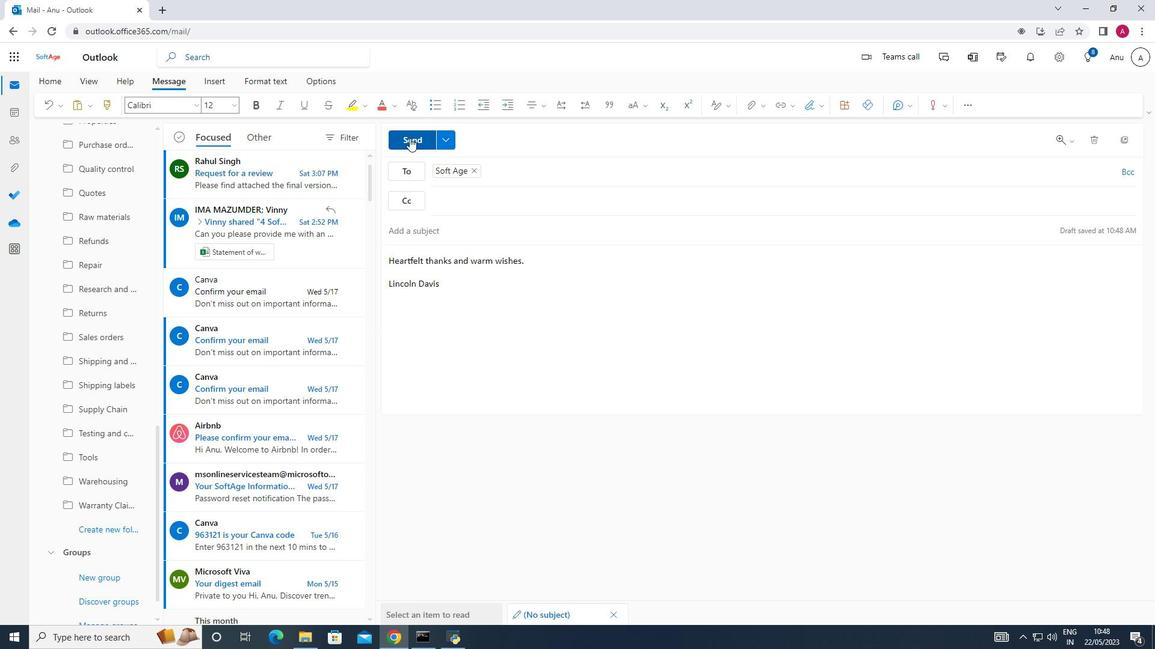
Action: Mouse moved to (584, 374)
Screenshot: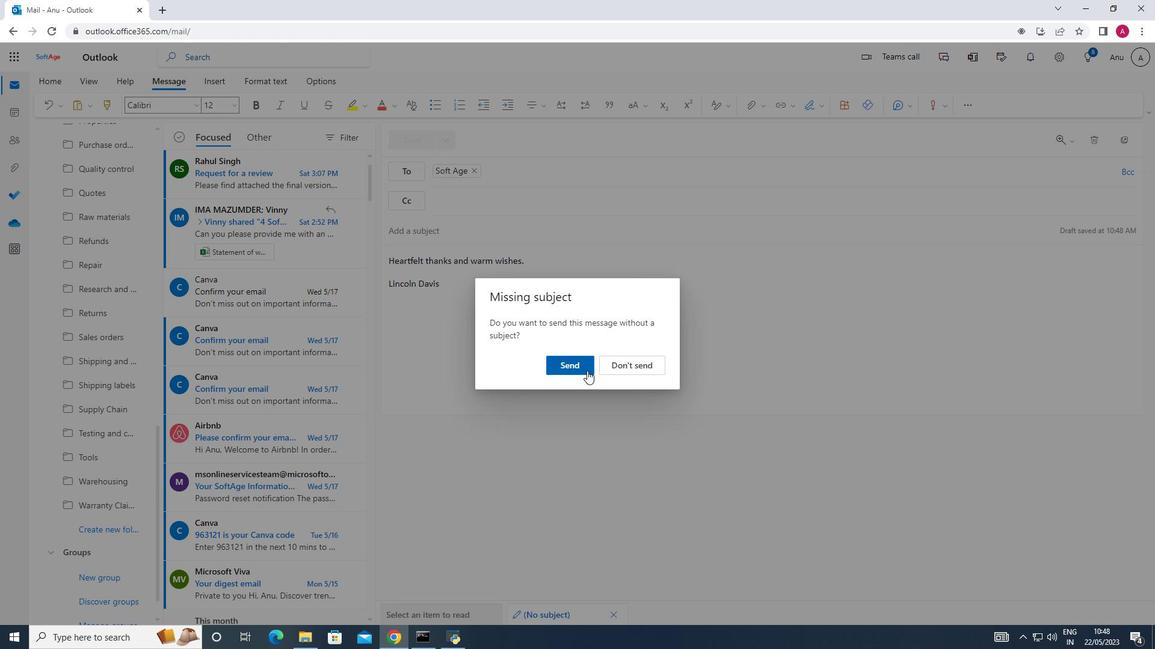 
Action: Mouse pressed left at (584, 374)
Screenshot: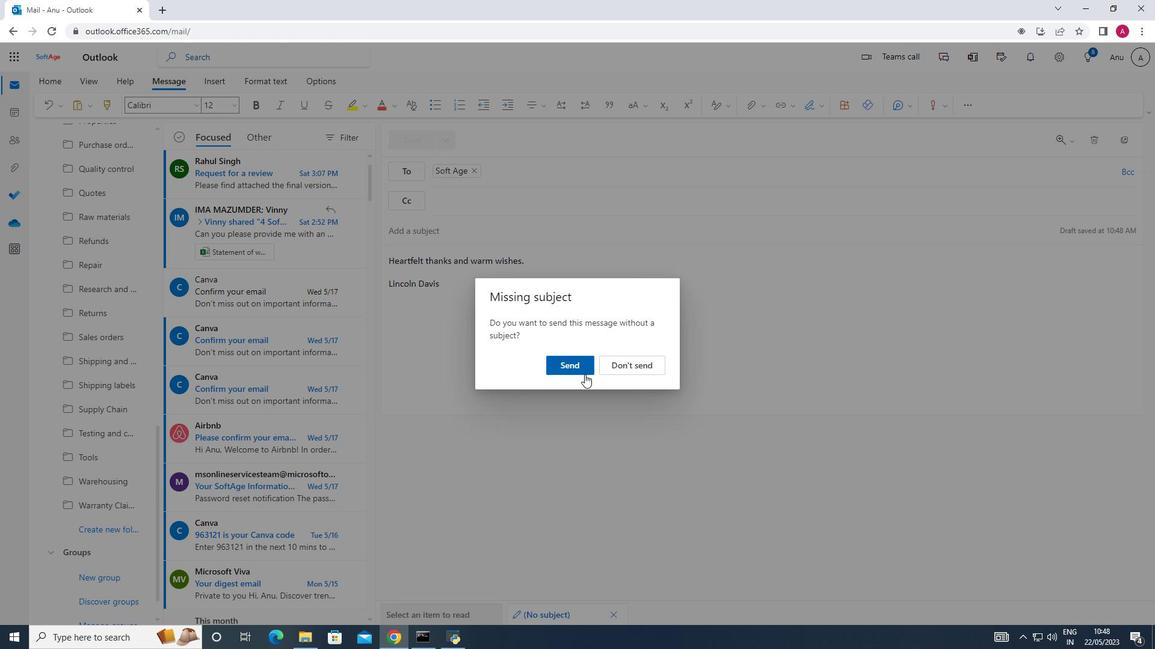 
Action: Mouse moved to (377, 379)
Screenshot: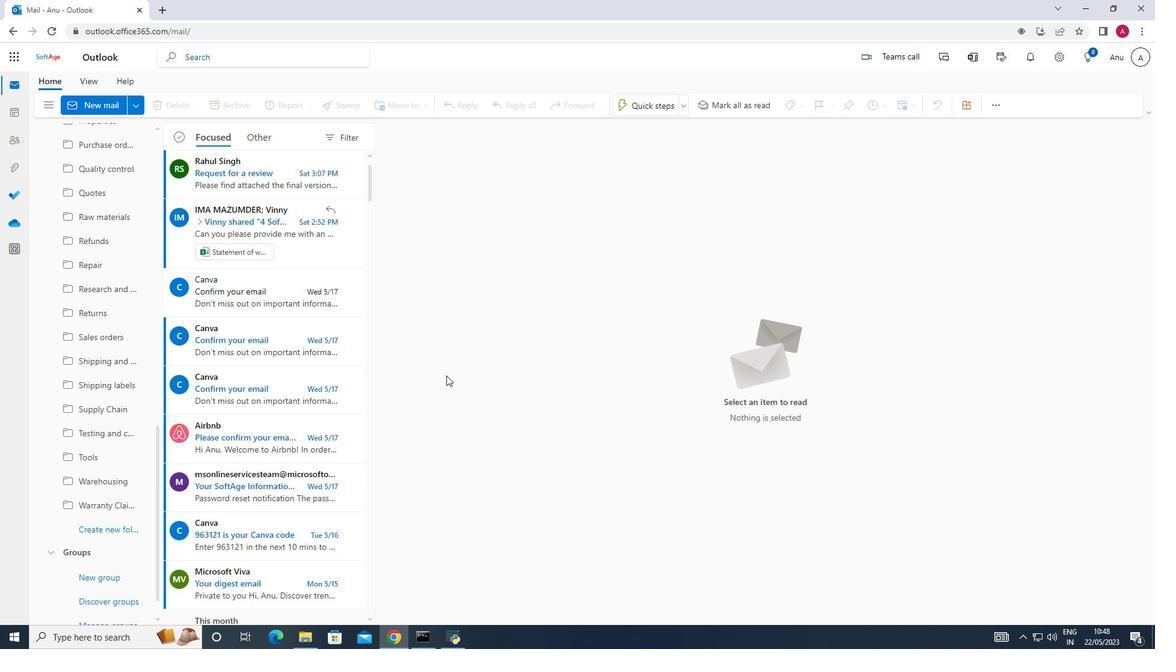 
